 Task: Search one way flight ticket for 3 adults, 3 children in premium economy from Wichita Falls: Wichita Falls Municipal Airport/sheppard Air Force Base to Greenville: Pitt-greenville Airport on 5-2-2023. Number of bags: 1 carry on bag. Price is upto 42000. Outbound departure time preference is 5:00.
Action: Mouse moved to (321, 137)
Screenshot: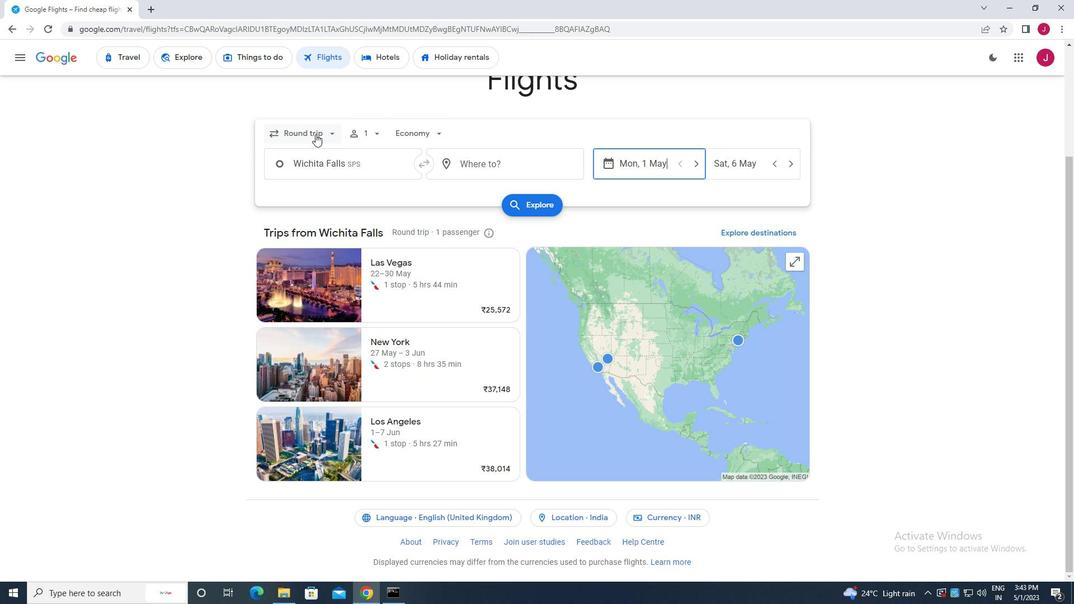 
Action: Mouse pressed left at (321, 137)
Screenshot: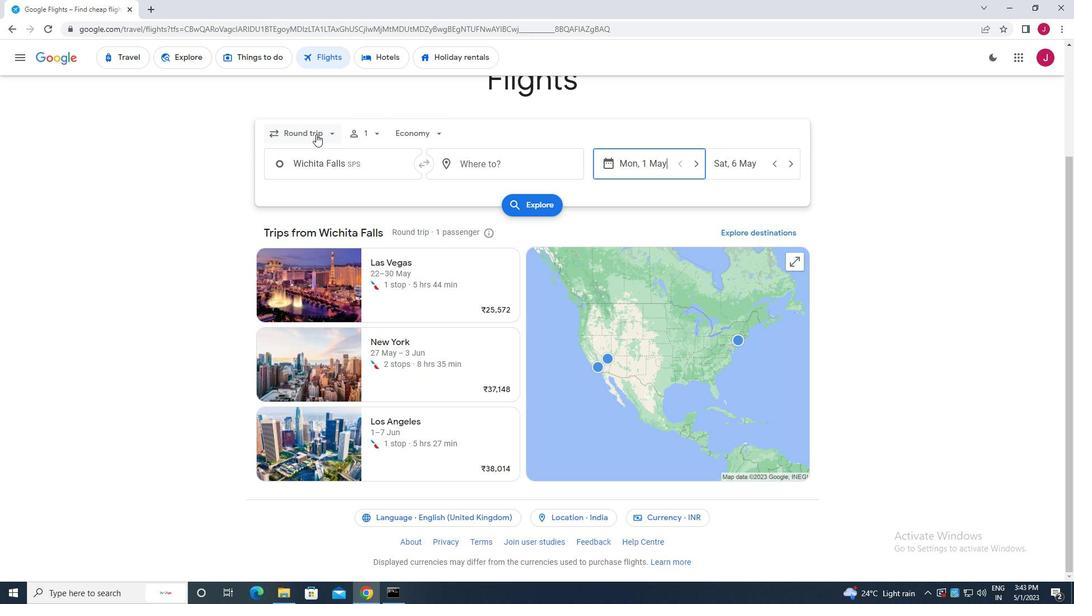 
Action: Mouse moved to (328, 131)
Screenshot: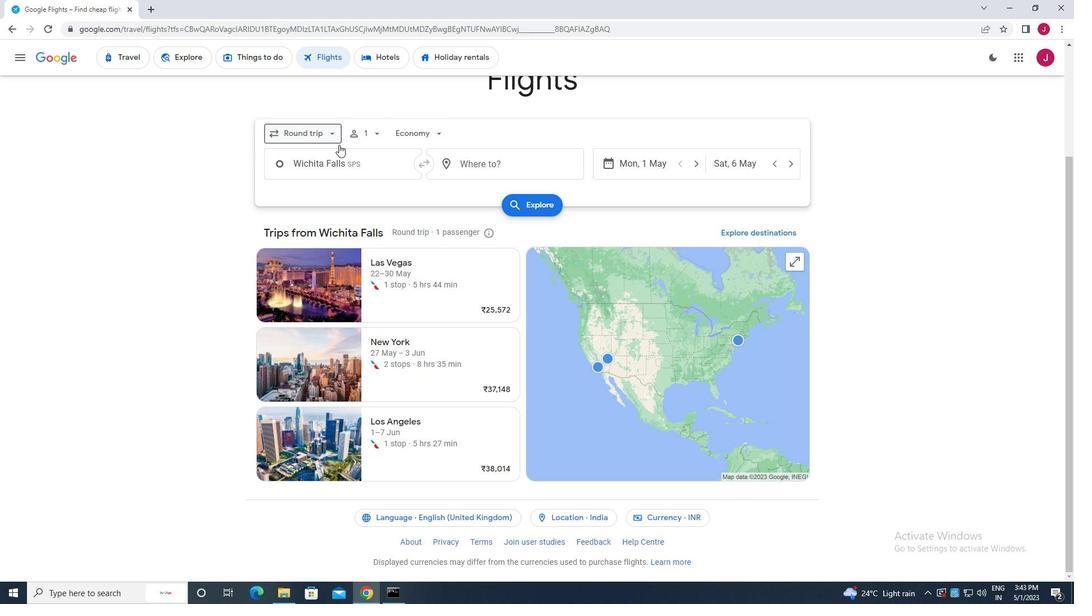 
Action: Mouse pressed left at (328, 131)
Screenshot: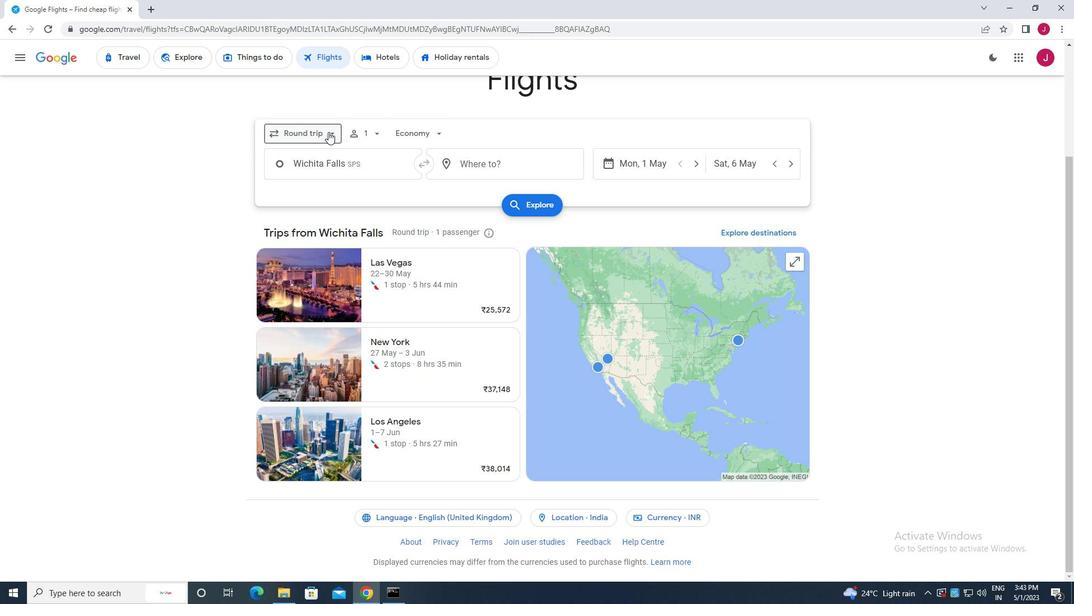 
Action: Mouse moved to (337, 138)
Screenshot: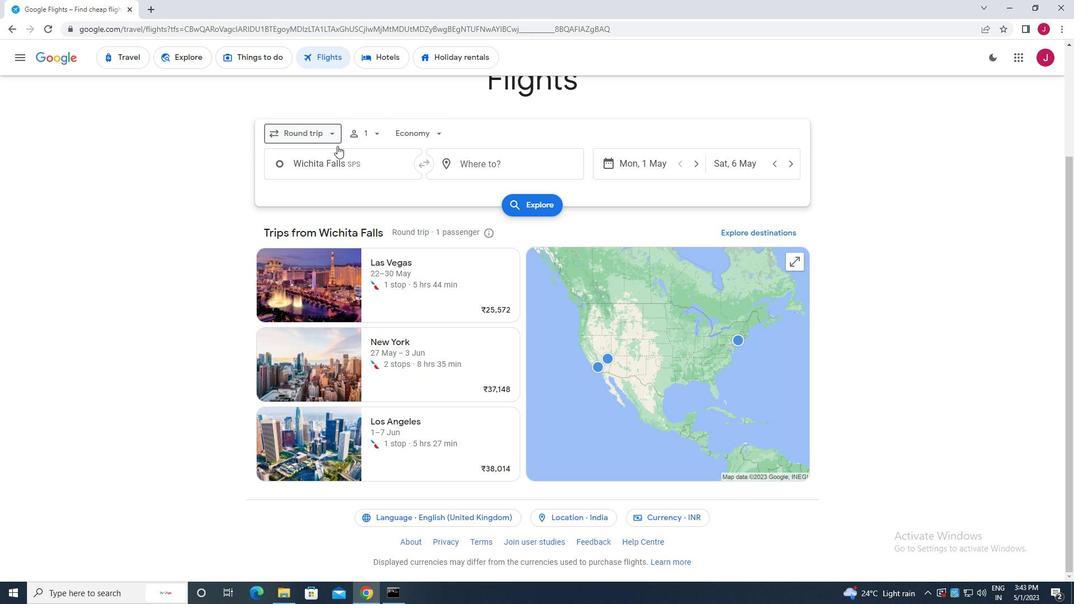 
Action: Mouse pressed left at (337, 138)
Screenshot: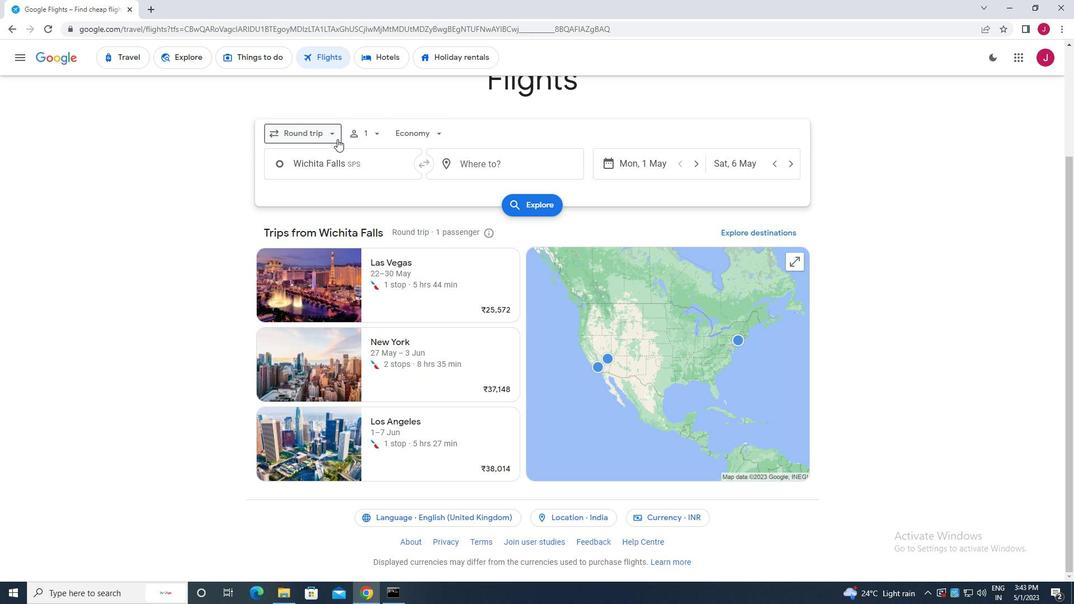 
Action: Mouse moved to (334, 131)
Screenshot: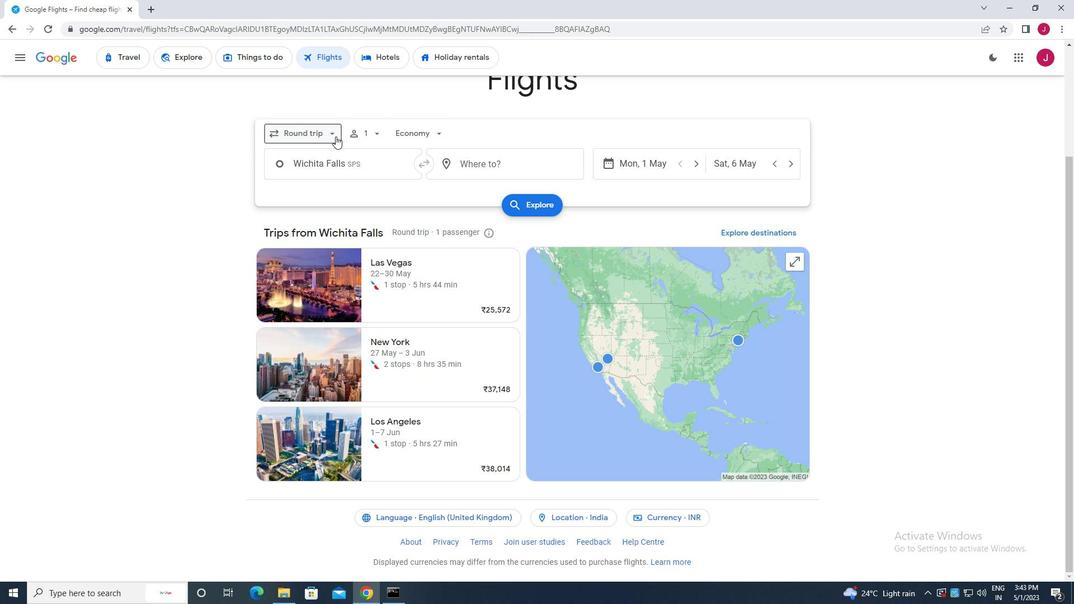 
Action: Mouse pressed left at (334, 131)
Screenshot: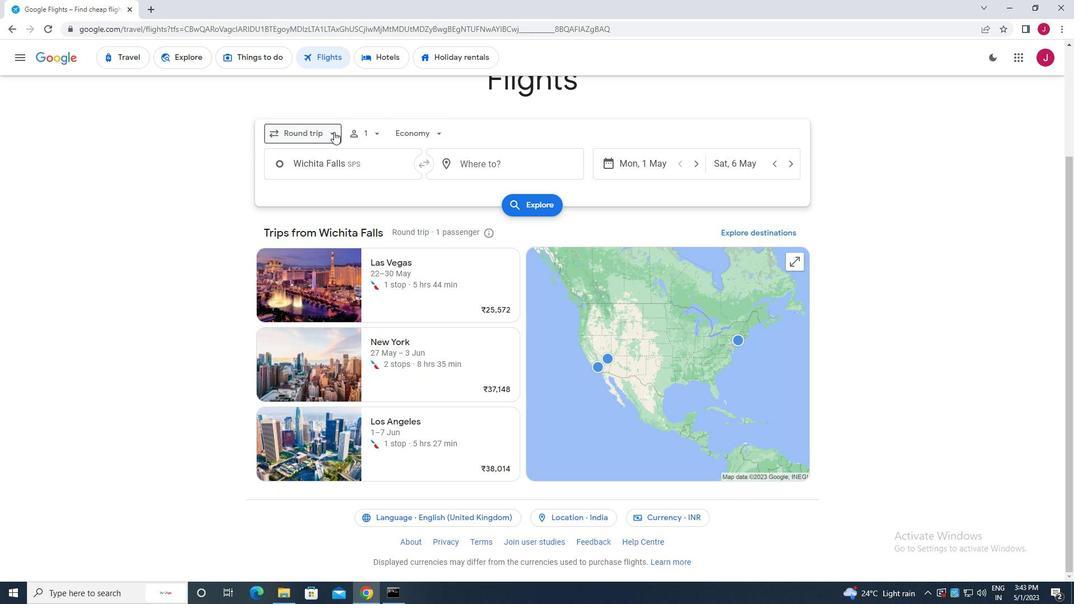 
Action: Mouse moved to (330, 132)
Screenshot: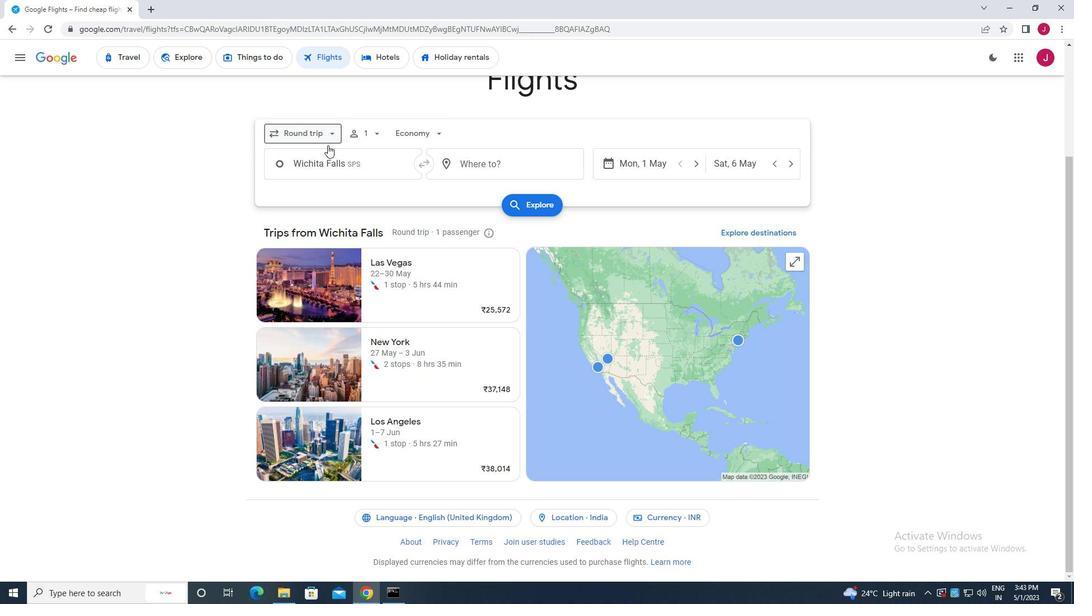 
Action: Mouse pressed left at (330, 132)
Screenshot: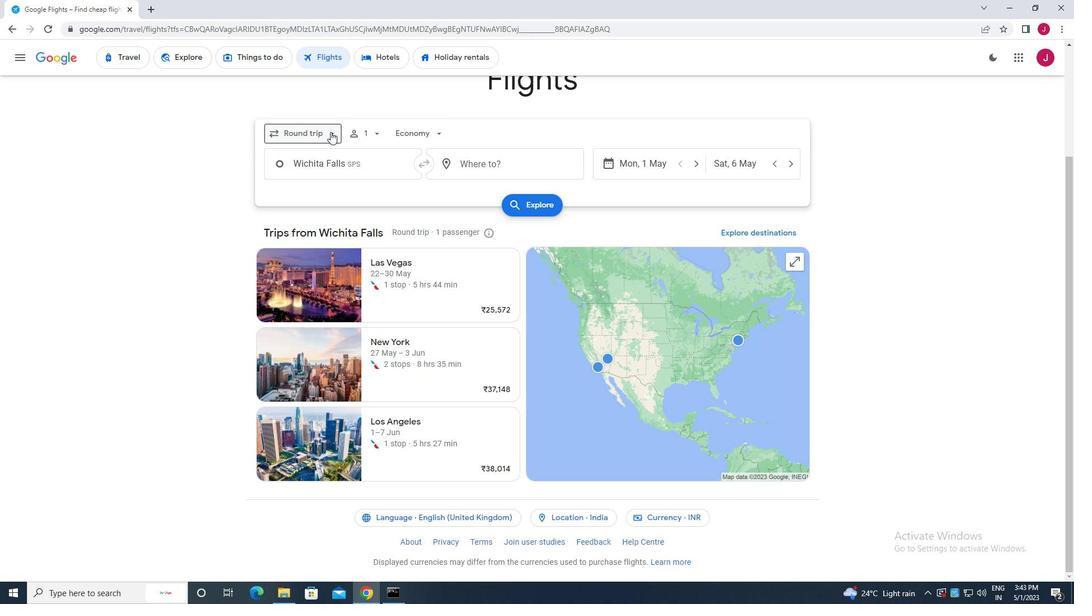 
Action: Mouse pressed left at (330, 132)
Screenshot: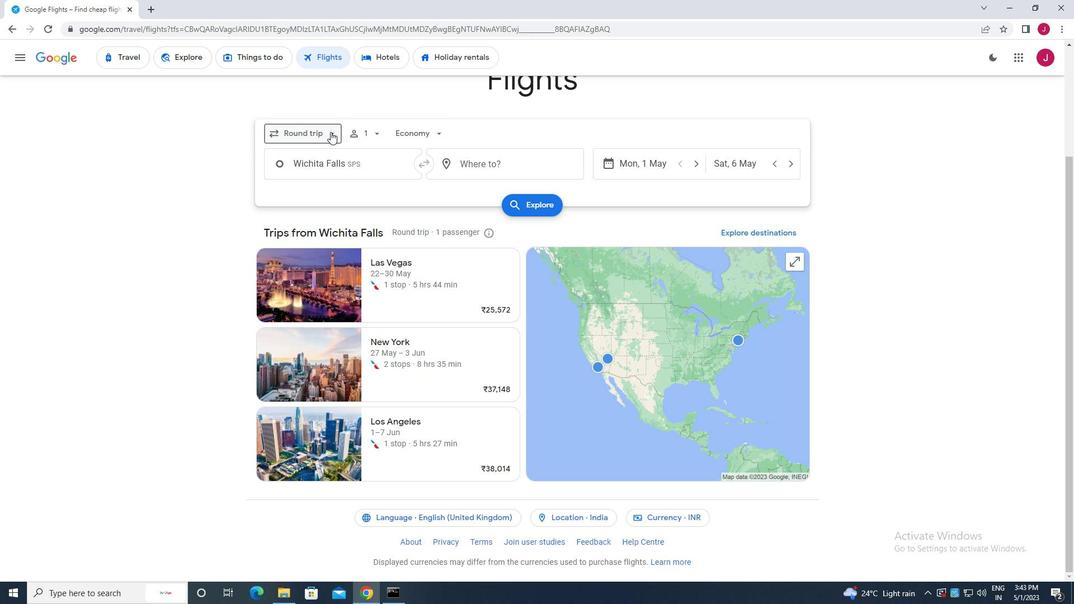 
Action: Mouse pressed left at (330, 132)
Screenshot: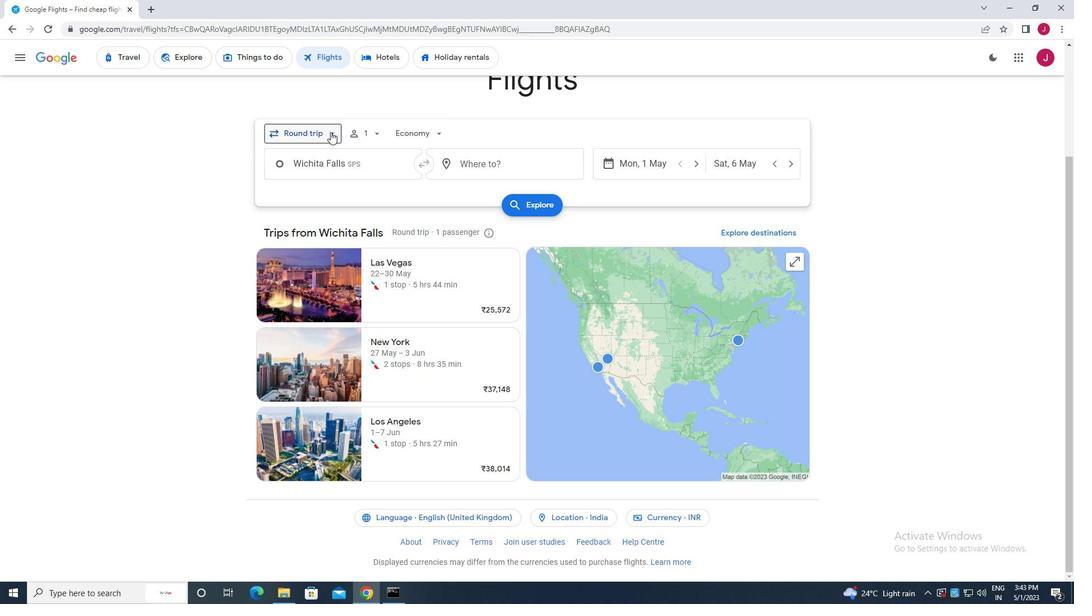 
Action: Mouse moved to (315, 181)
Screenshot: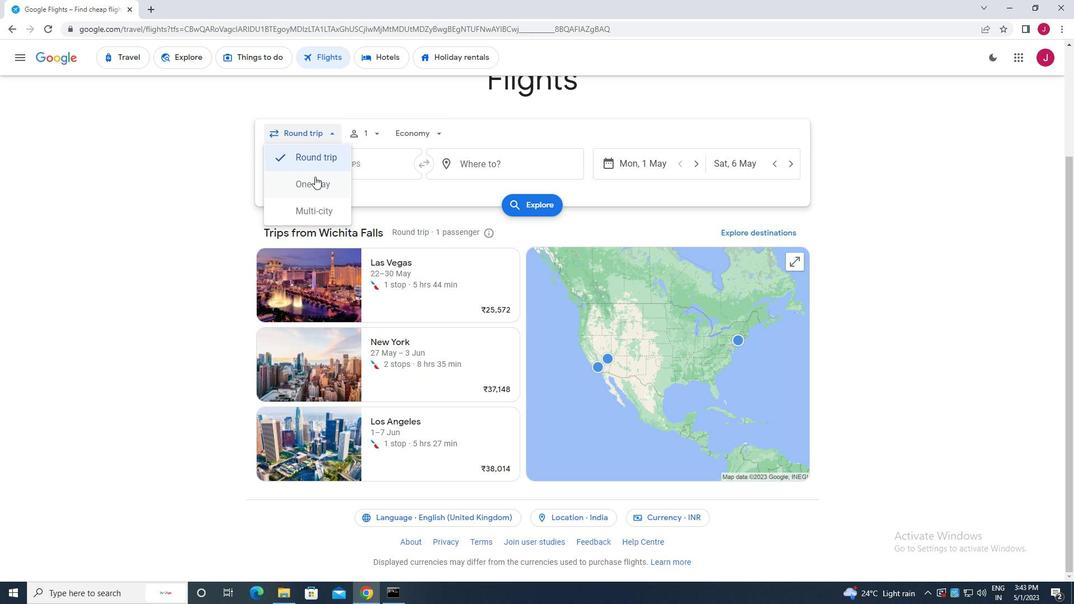 
Action: Mouse pressed left at (315, 181)
Screenshot: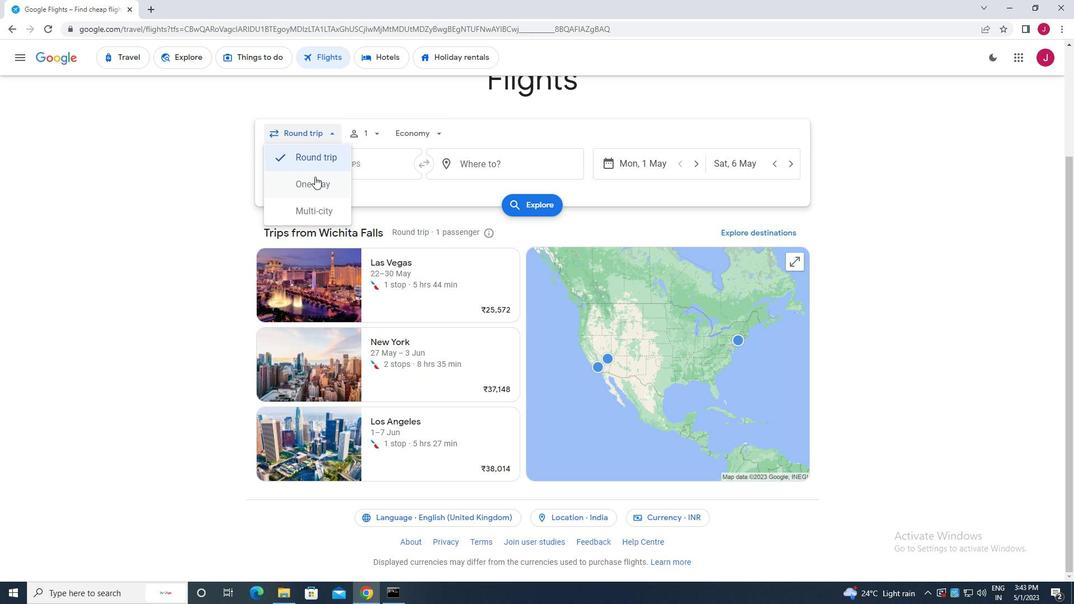 
Action: Mouse moved to (377, 134)
Screenshot: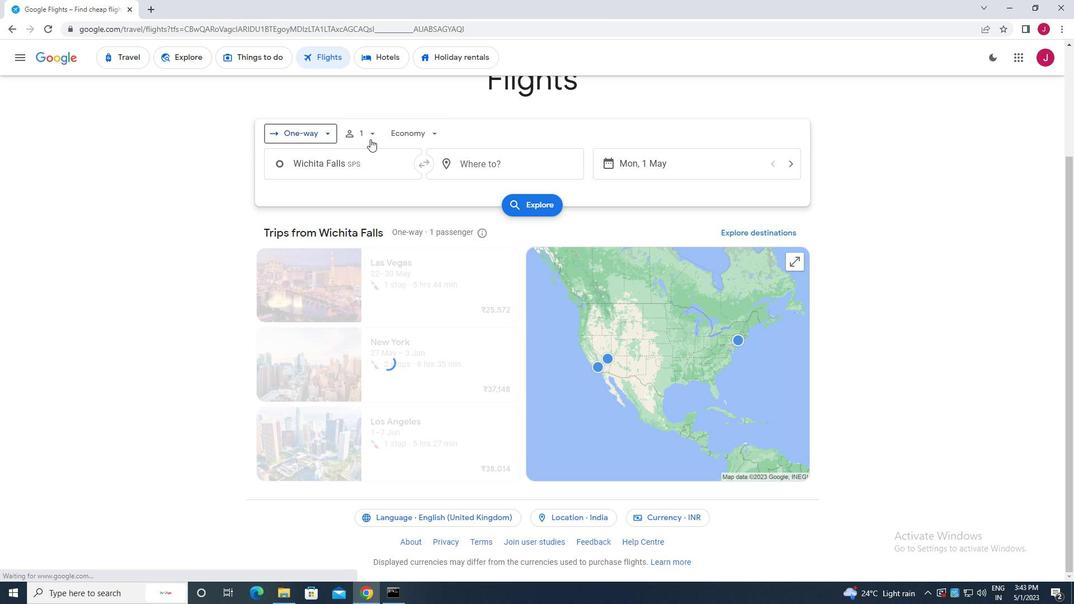 
Action: Mouse pressed left at (377, 134)
Screenshot: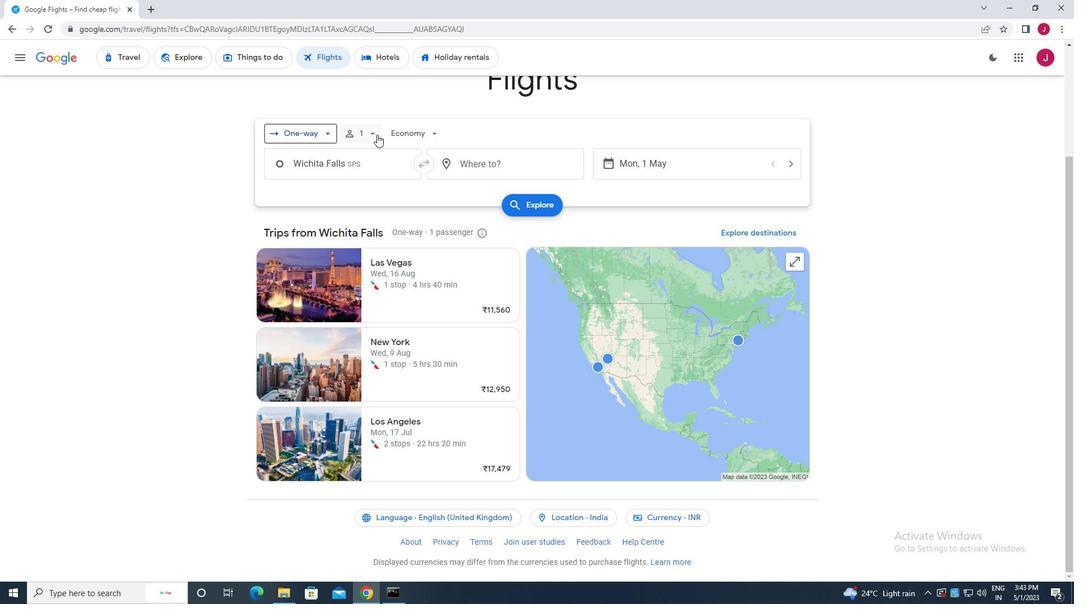 
Action: Mouse moved to (456, 163)
Screenshot: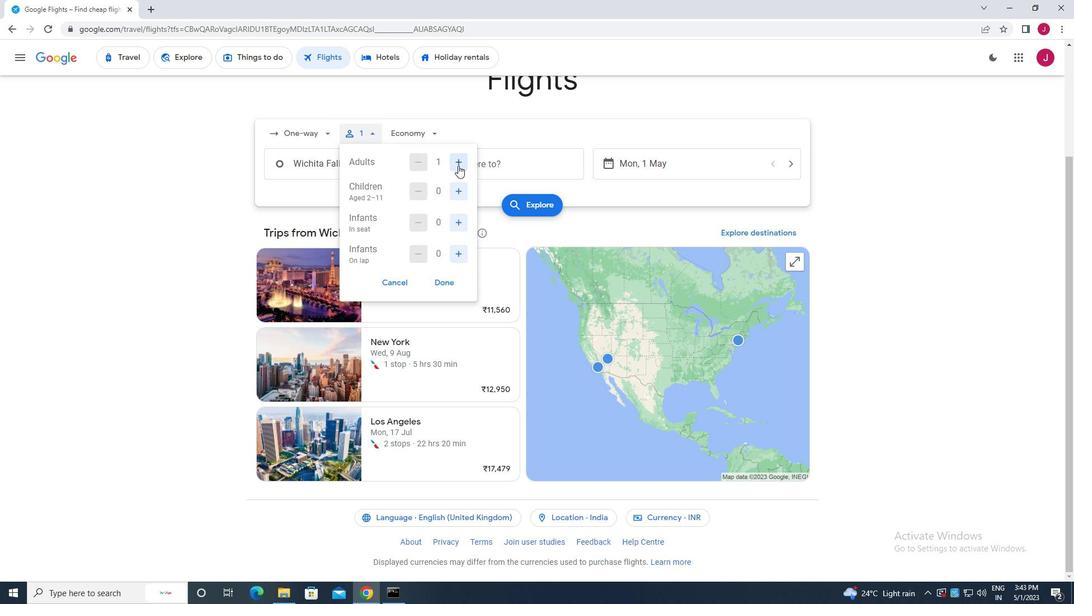 
Action: Mouse pressed left at (456, 163)
Screenshot: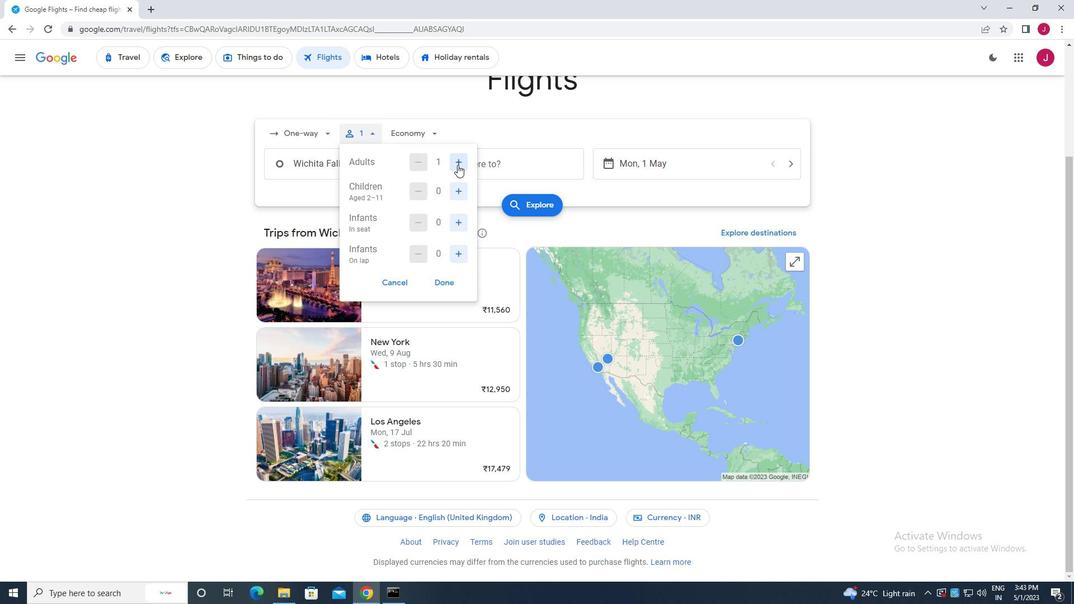 
Action: Mouse pressed left at (456, 163)
Screenshot: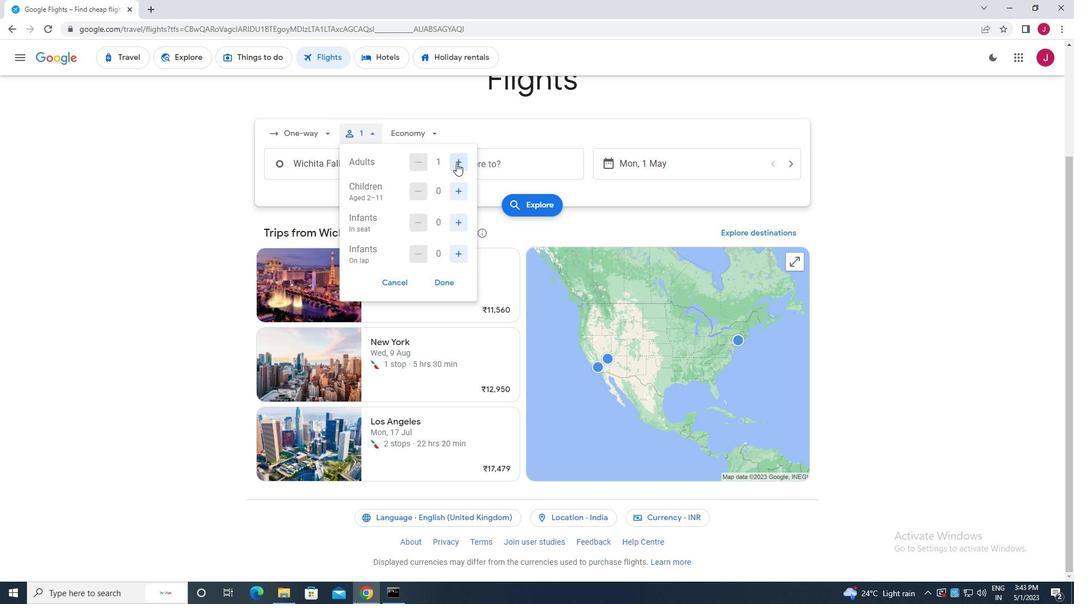 
Action: Mouse moved to (456, 191)
Screenshot: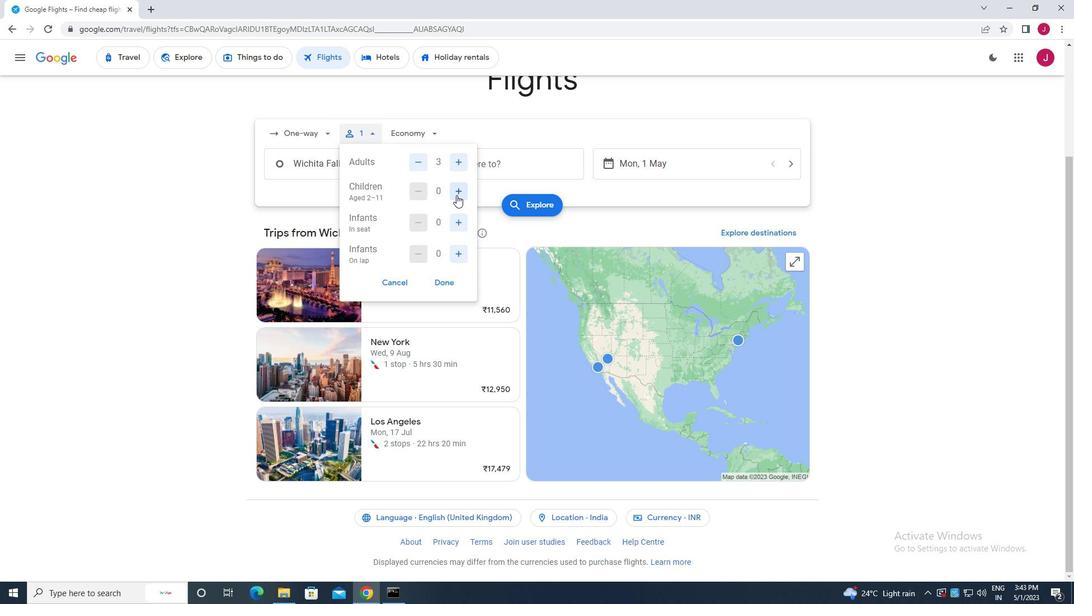
Action: Mouse pressed left at (456, 191)
Screenshot: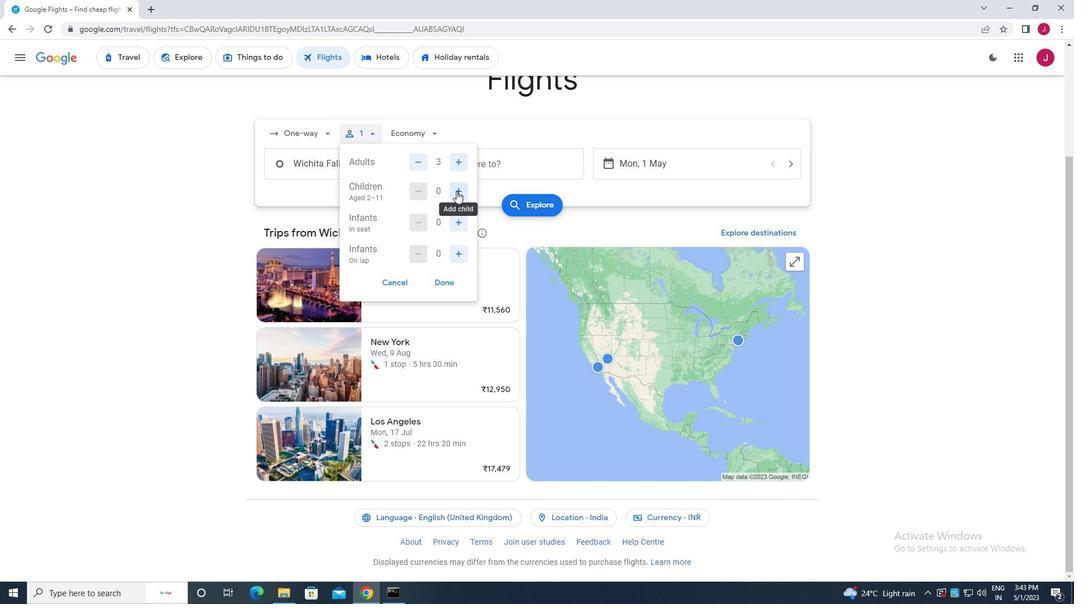 
Action: Mouse pressed left at (456, 191)
Screenshot: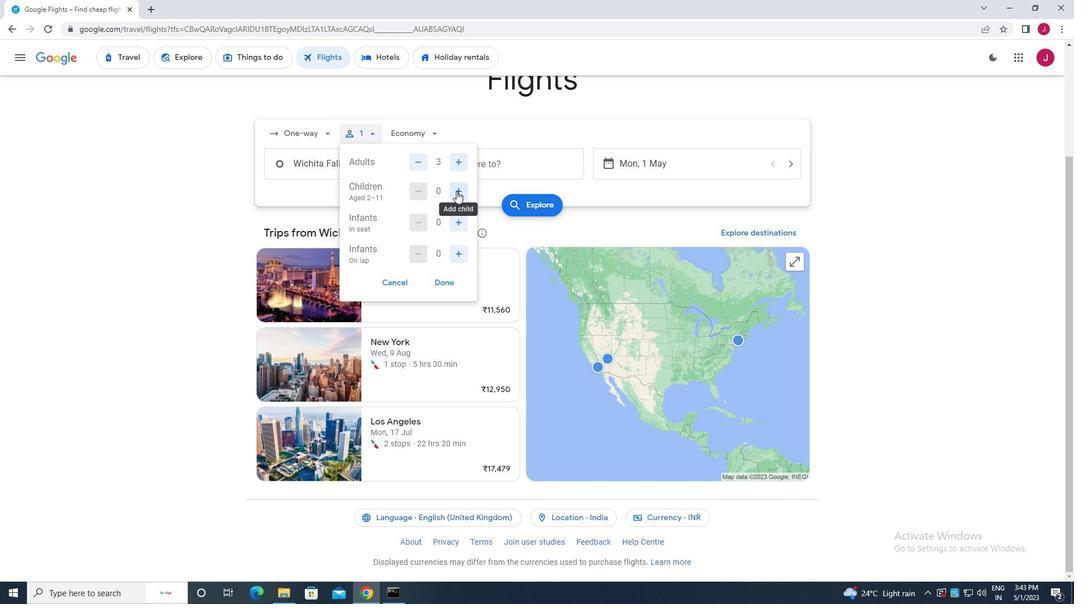 
Action: Mouse pressed left at (456, 191)
Screenshot: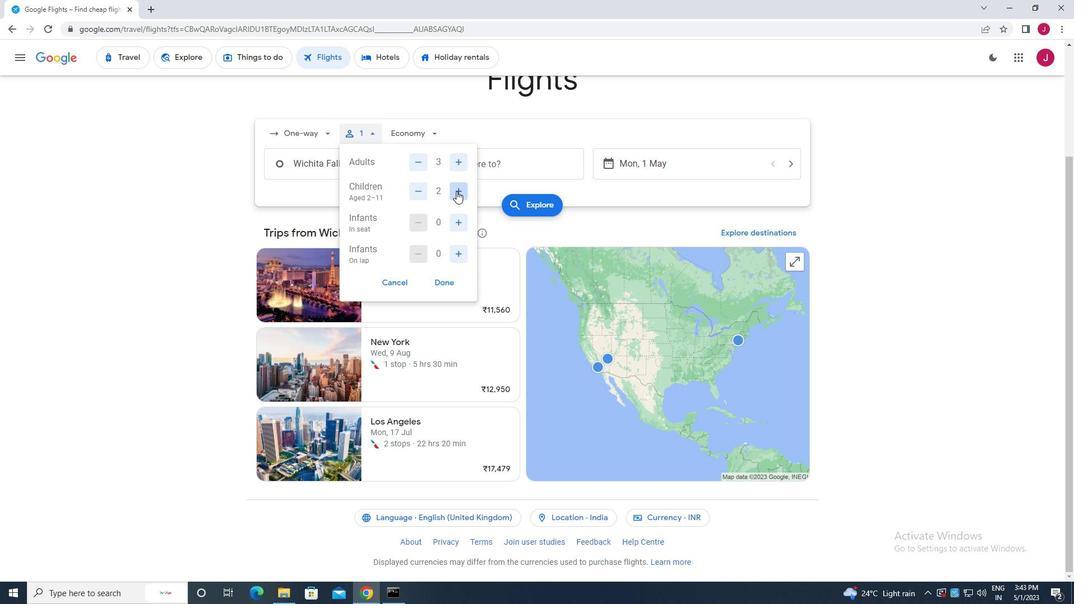 
Action: Mouse moved to (444, 282)
Screenshot: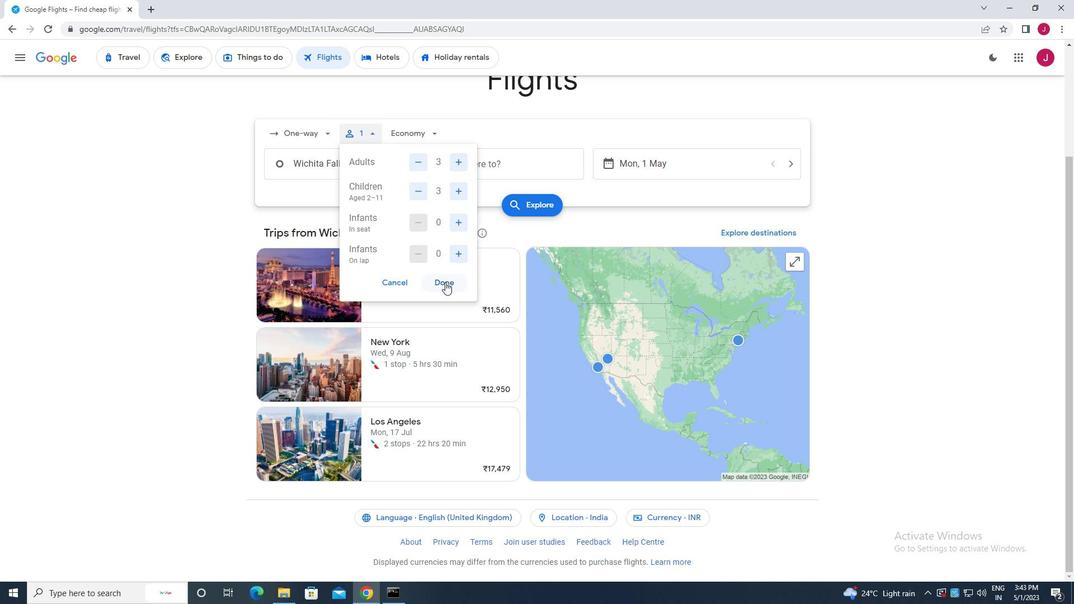 
Action: Mouse pressed left at (444, 282)
Screenshot: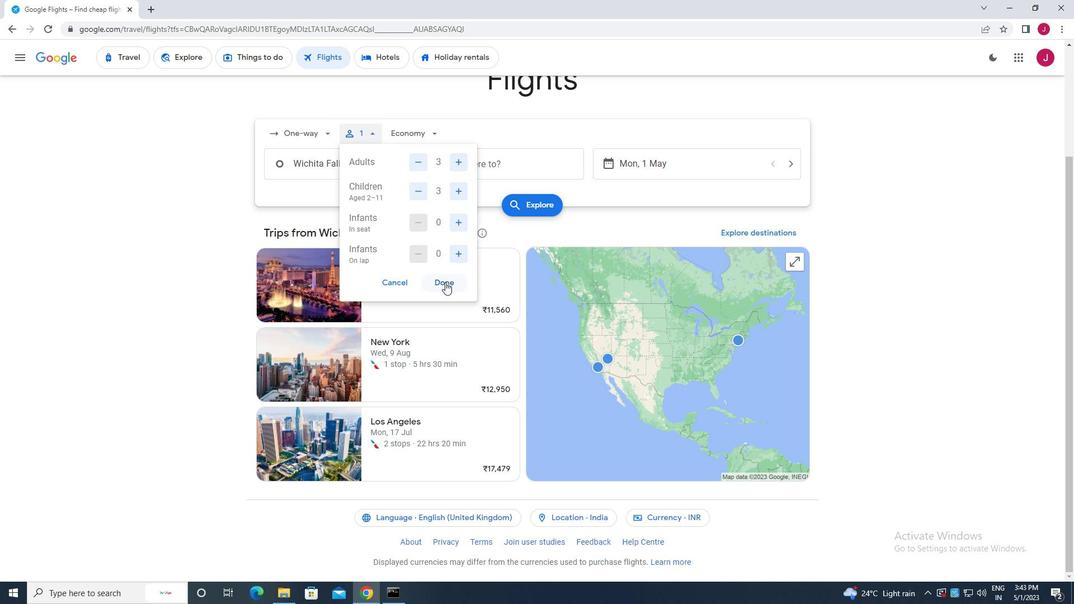 
Action: Mouse moved to (420, 132)
Screenshot: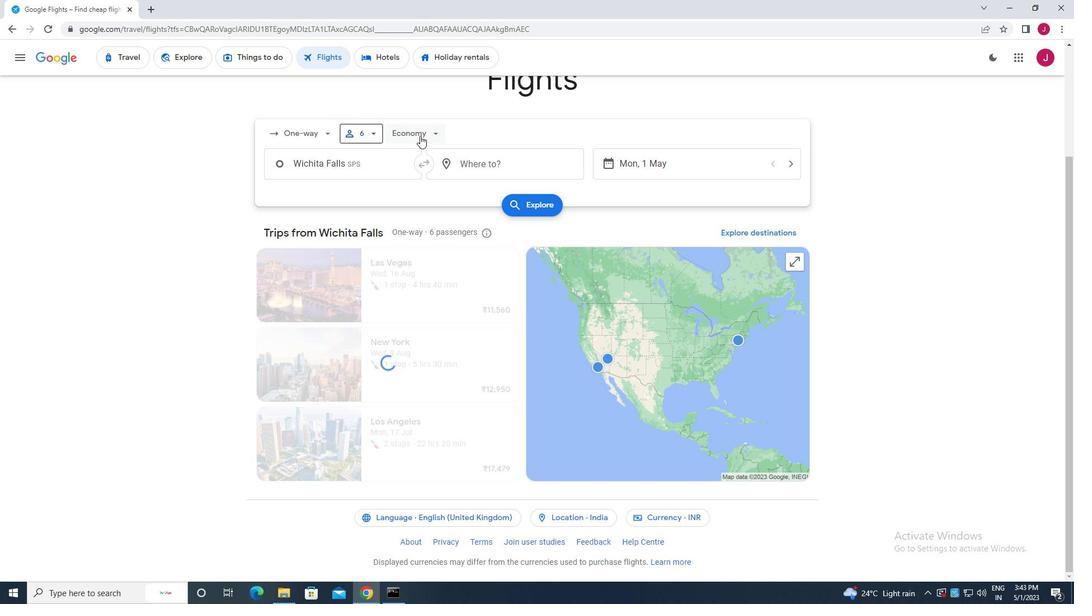 
Action: Mouse pressed left at (420, 132)
Screenshot: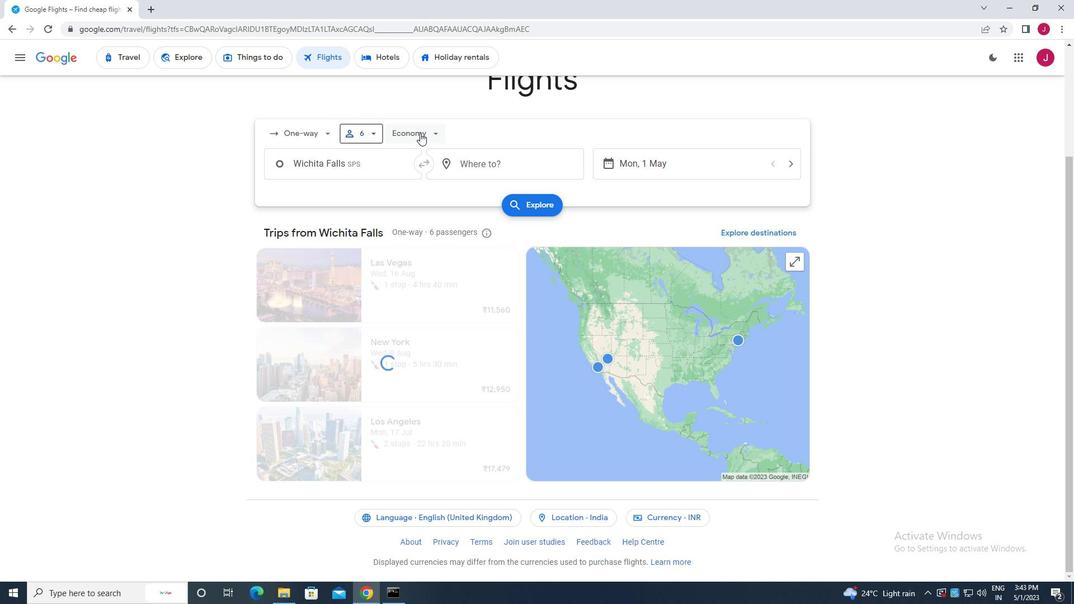 
Action: Mouse moved to (423, 183)
Screenshot: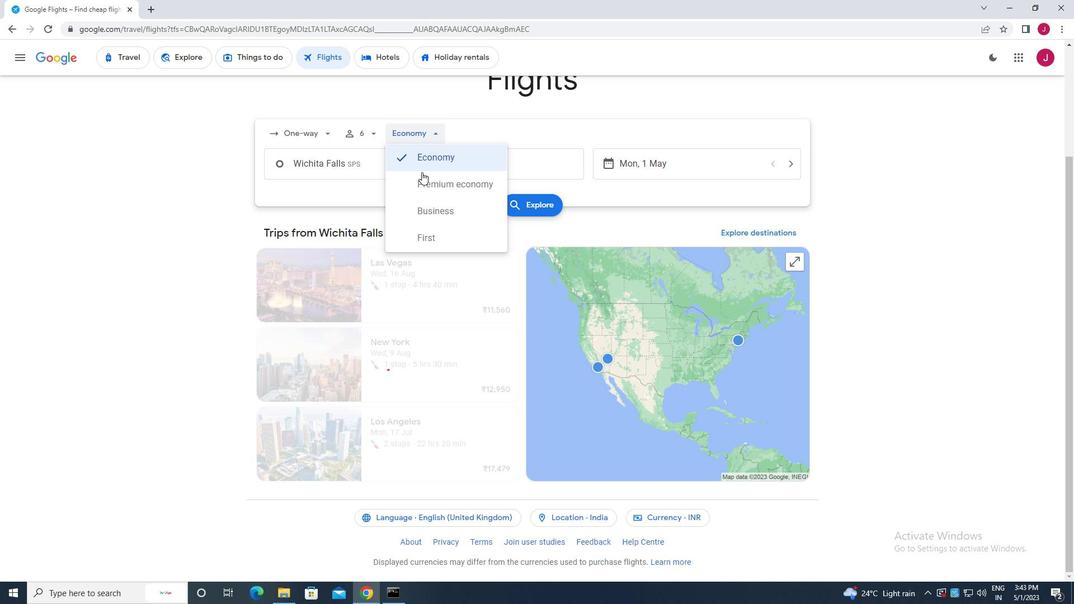 
Action: Mouse pressed left at (423, 183)
Screenshot: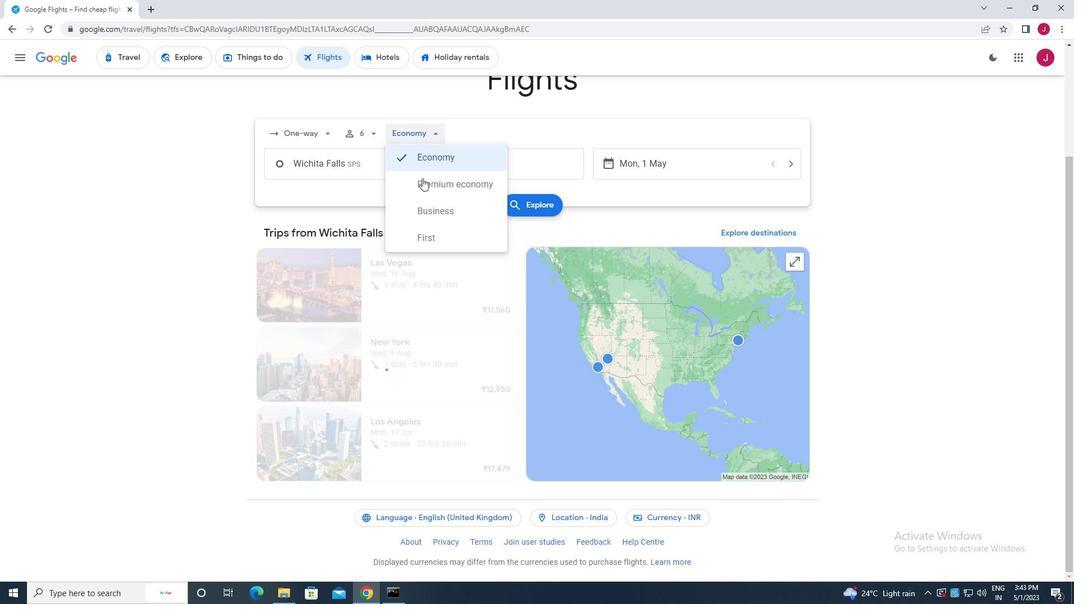 
Action: Mouse moved to (393, 168)
Screenshot: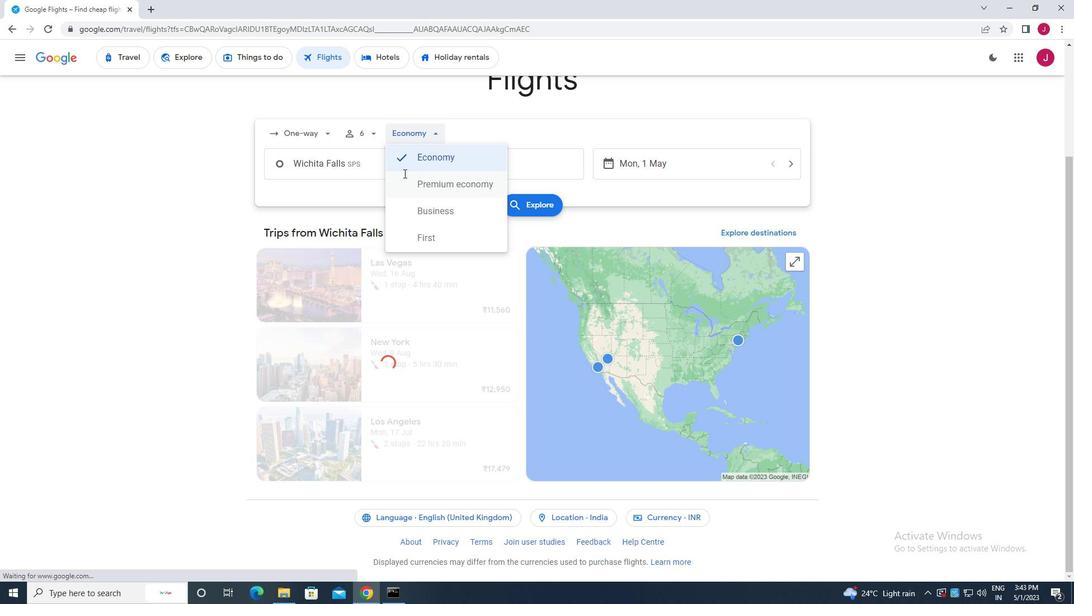 
Action: Mouse pressed left at (393, 168)
Screenshot: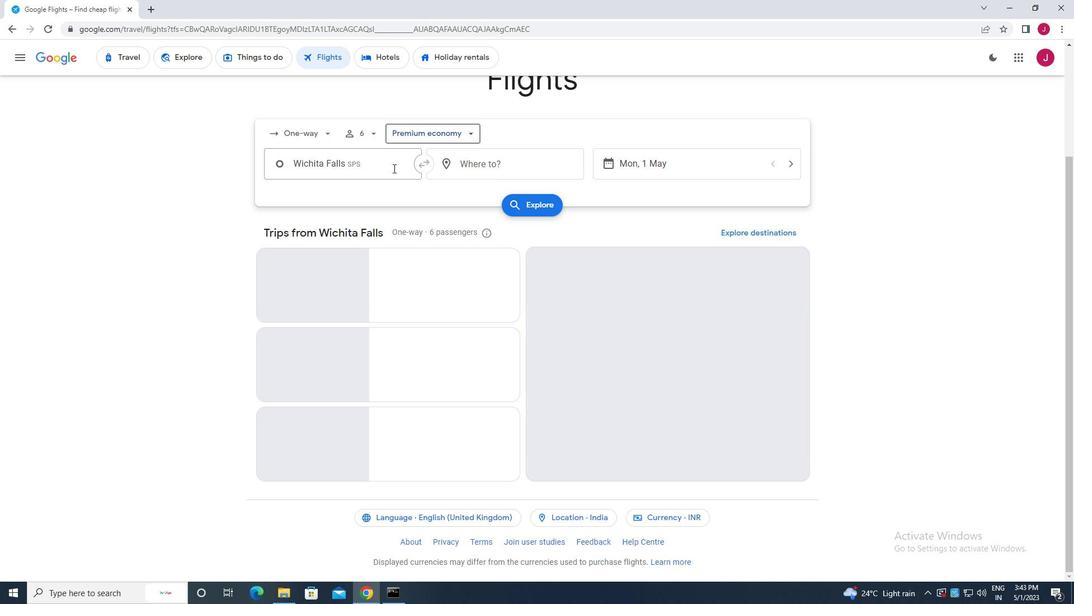 
Action: Key pressed wichita<Key.space>f
Screenshot: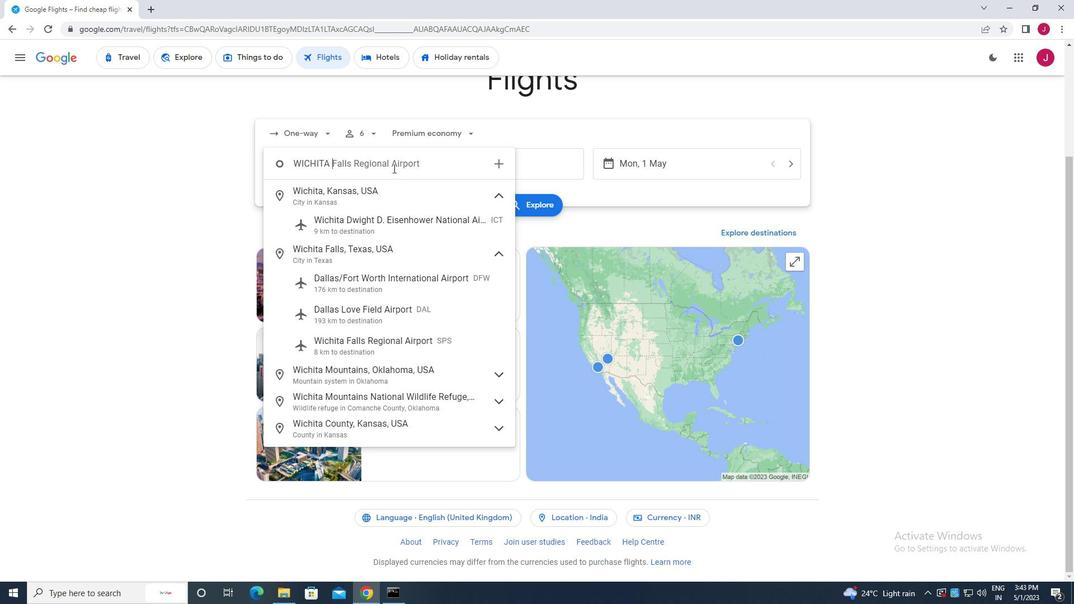 
Action: Mouse moved to (383, 341)
Screenshot: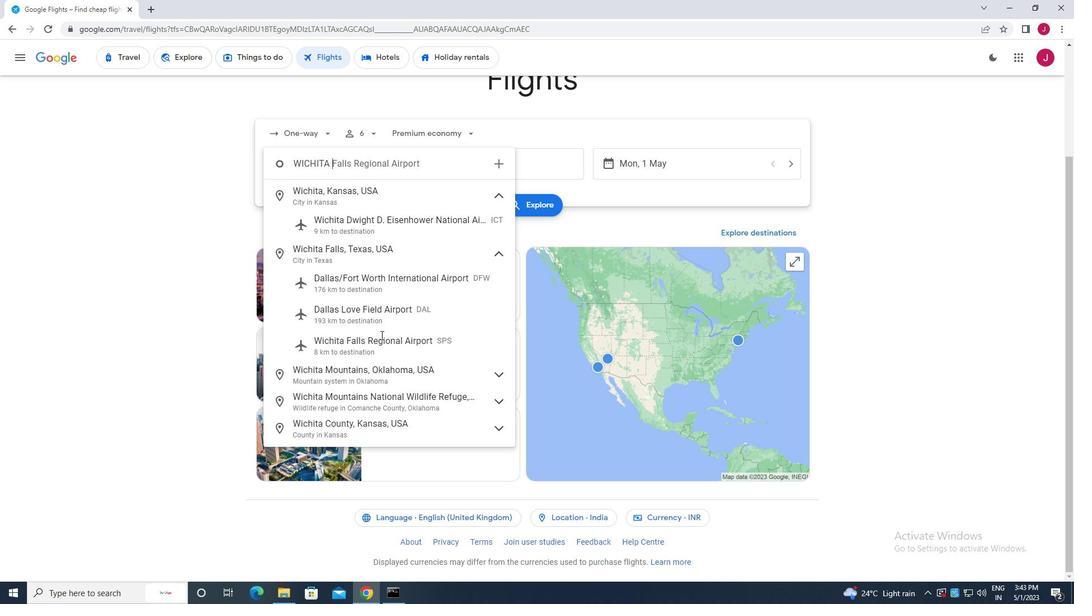 
Action: Mouse pressed left at (383, 341)
Screenshot: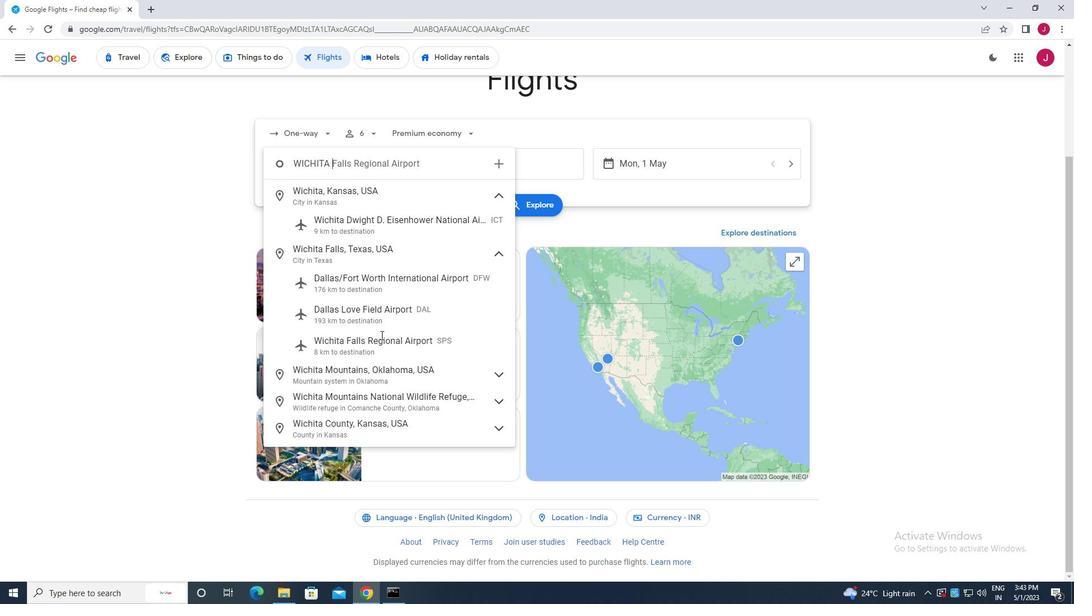 
Action: Mouse moved to (504, 130)
Screenshot: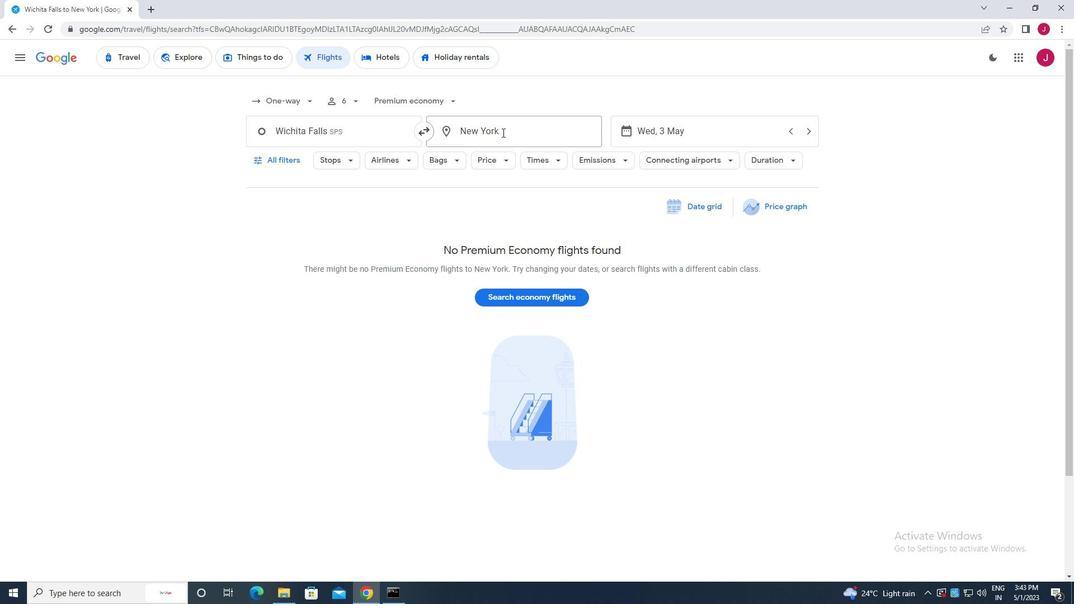 
Action: Mouse pressed left at (504, 130)
Screenshot: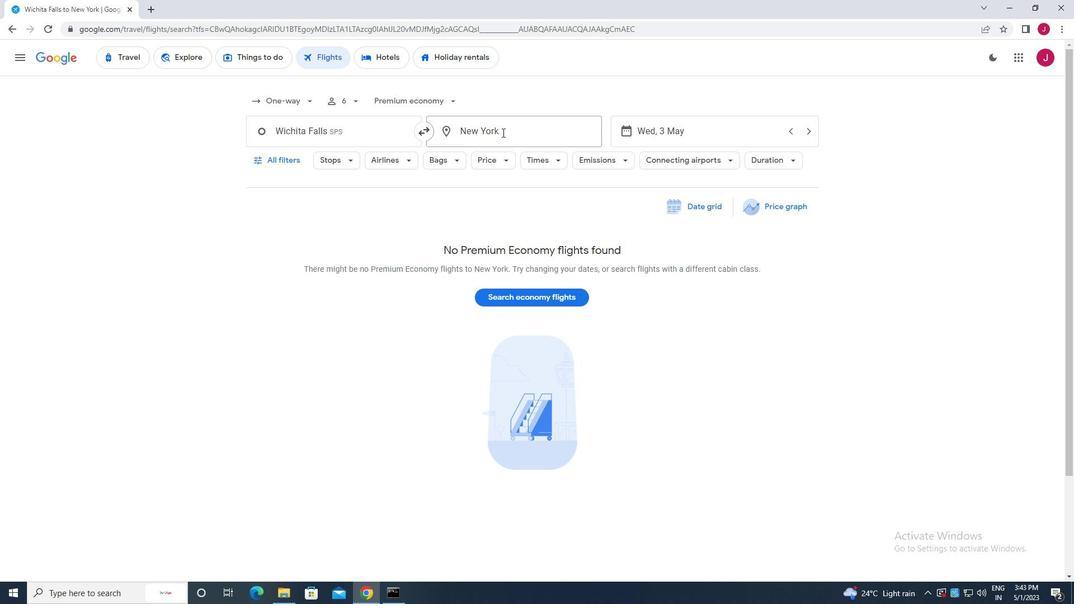 
Action: Key pressed greenville<Key.space>p
Screenshot: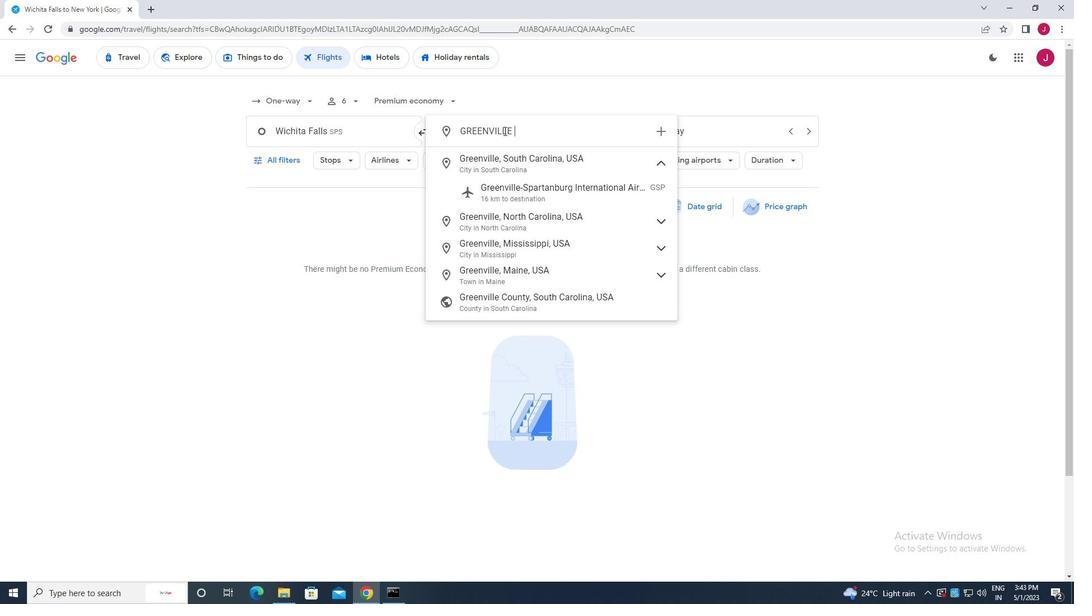 
Action: Mouse moved to (524, 160)
Screenshot: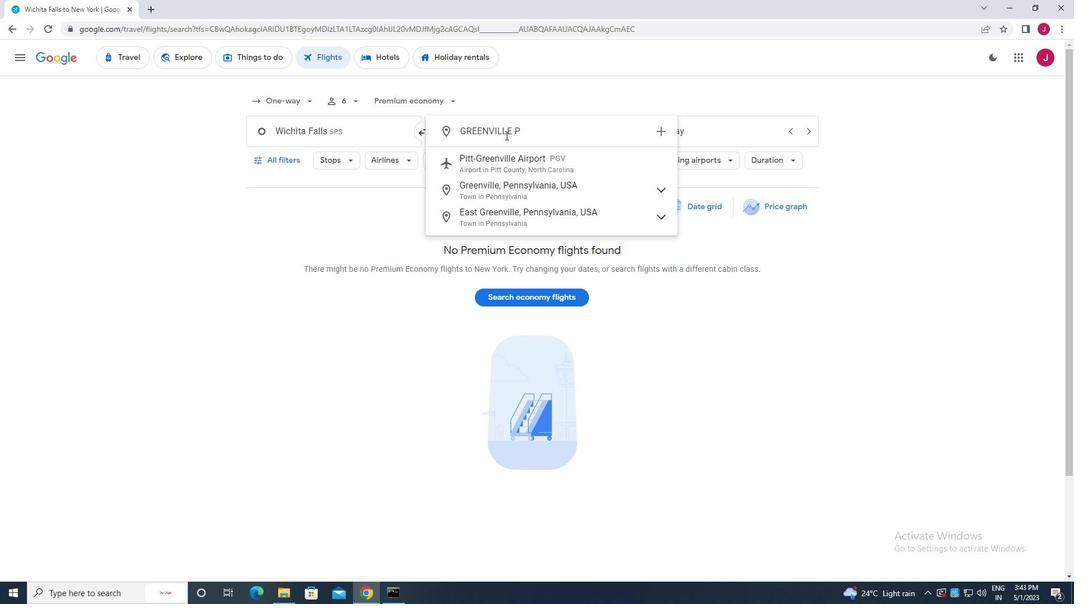 
Action: Mouse pressed left at (524, 160)
Screenshot: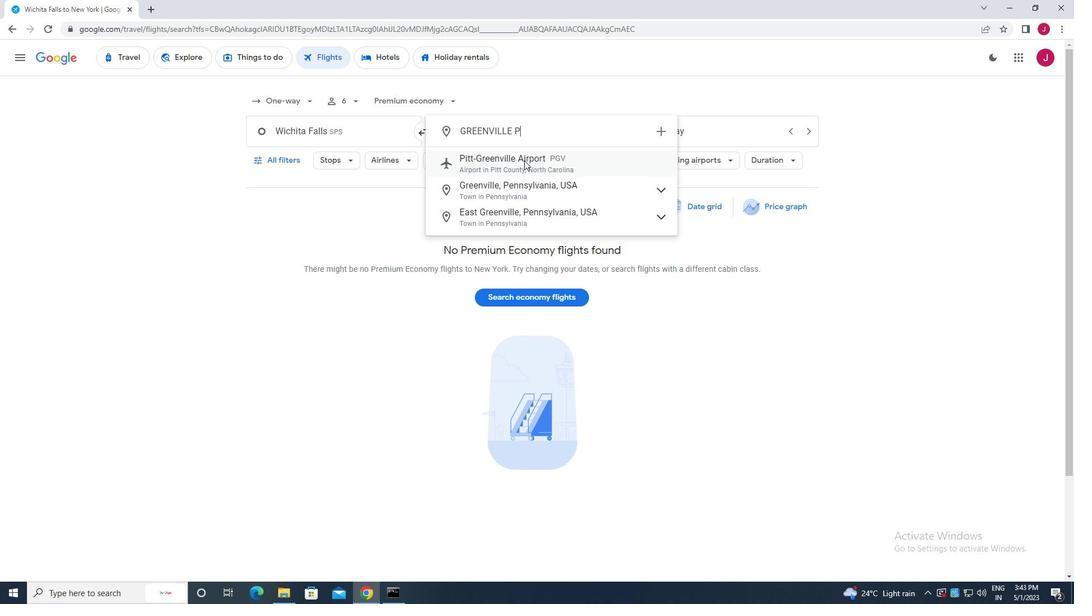 
Action: Mouse moved to (667, 134)
Screenshot: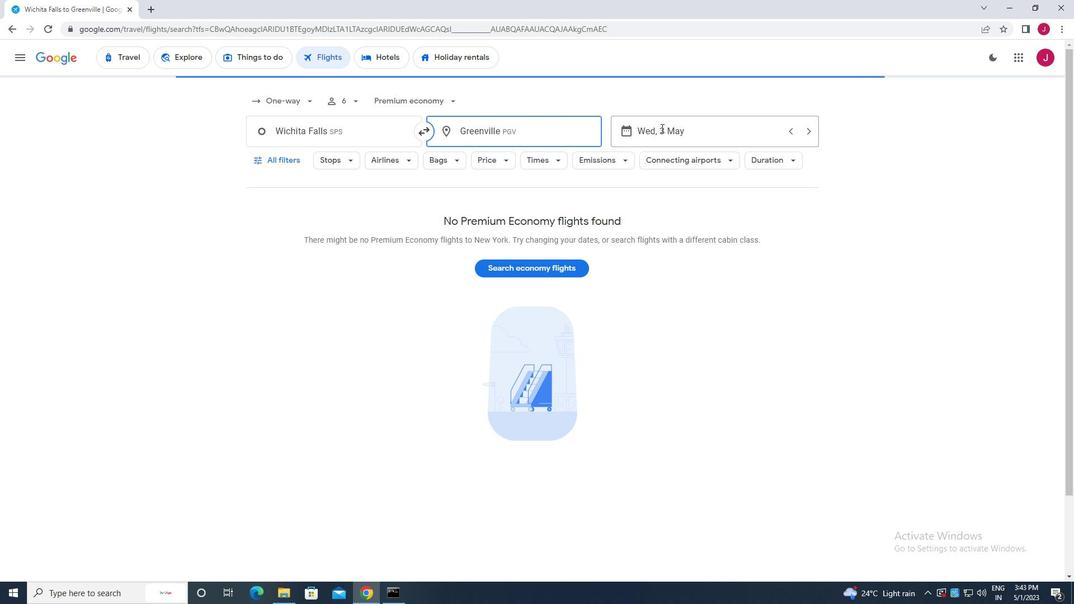 
Action: Mouse pressed left at (667, 134)
Screenshot: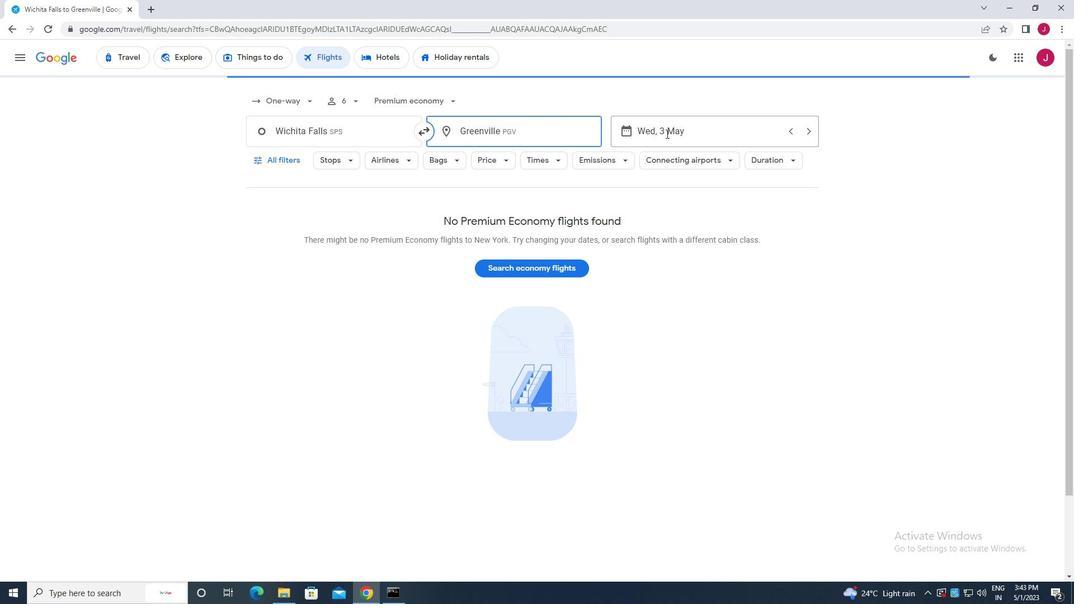
Action: Mouse moved to (475, 218)
Screenshot: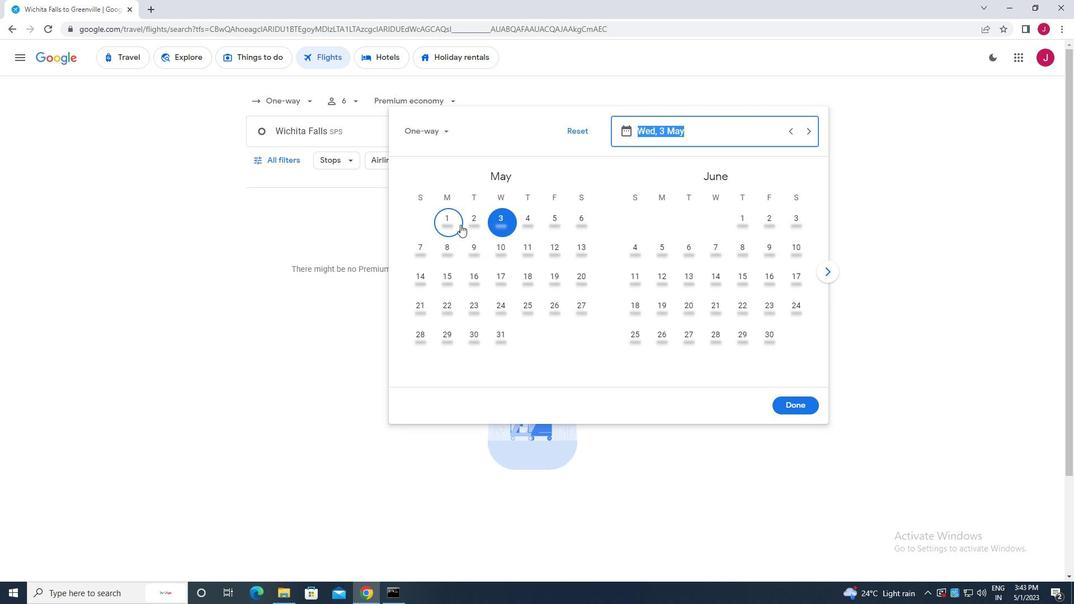 
Action: Mouse pressed left at (475, 218)
Screenshot: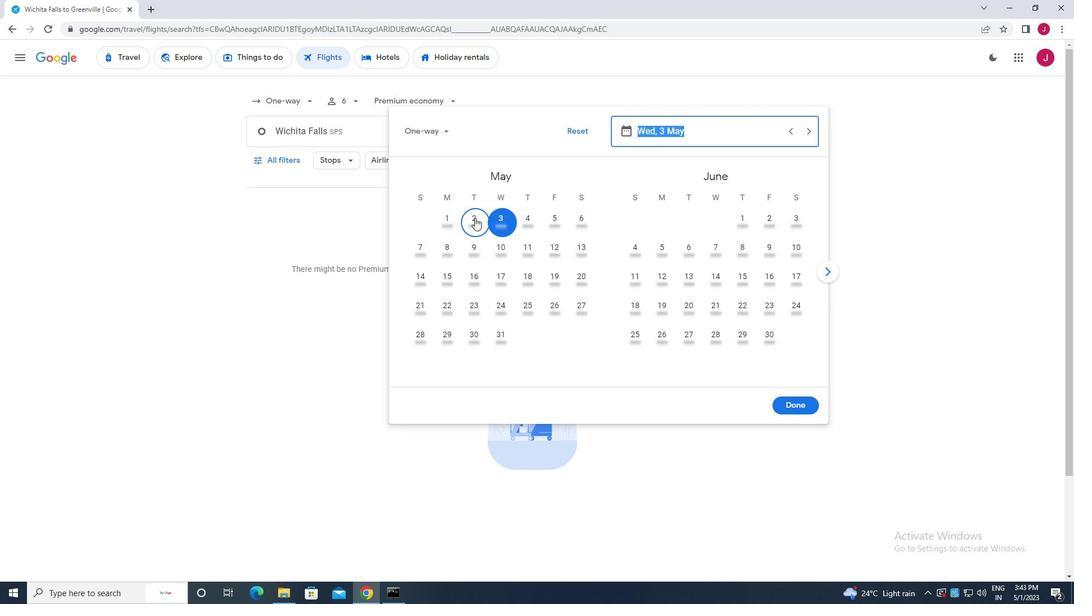
Action: Mouse moved to (796, 402)
Screenshot: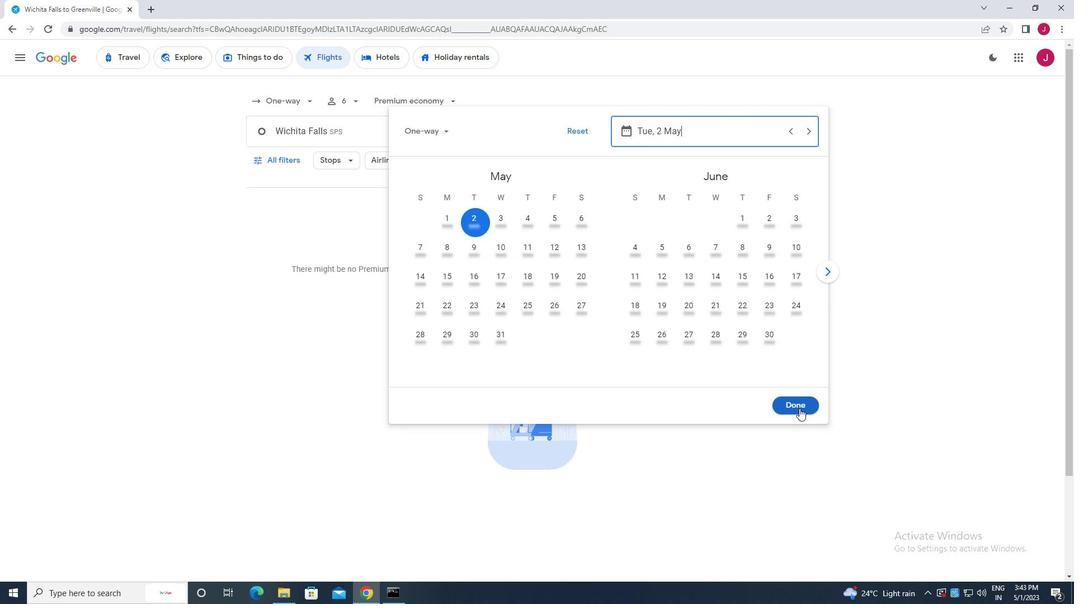 
Action: Mouse pressed left at (796, 402)
Screenshot: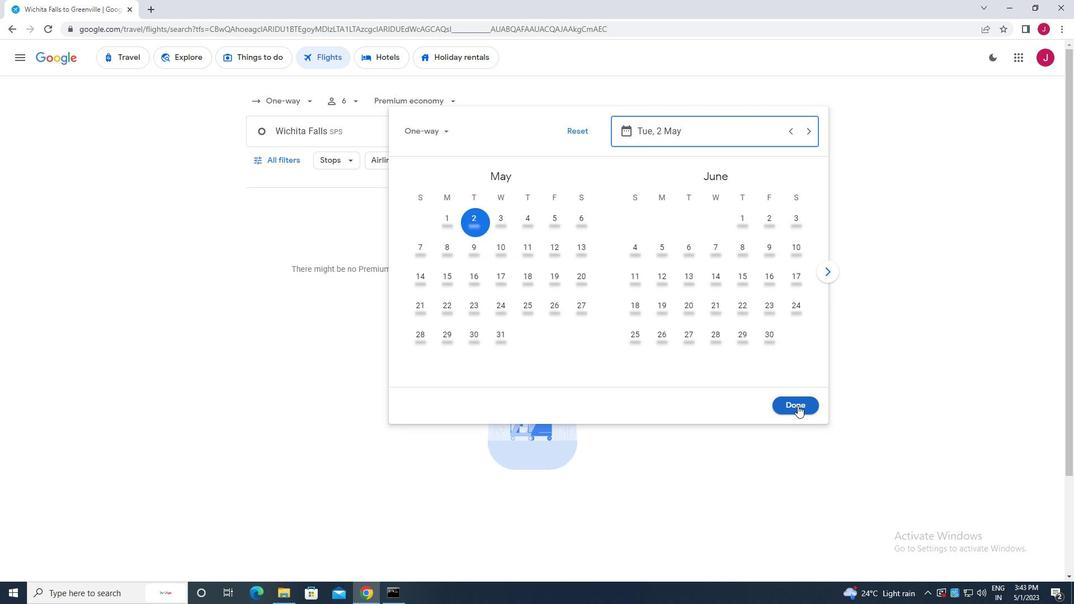 
Action: Mouse moved to (278, 158)
Screenshot: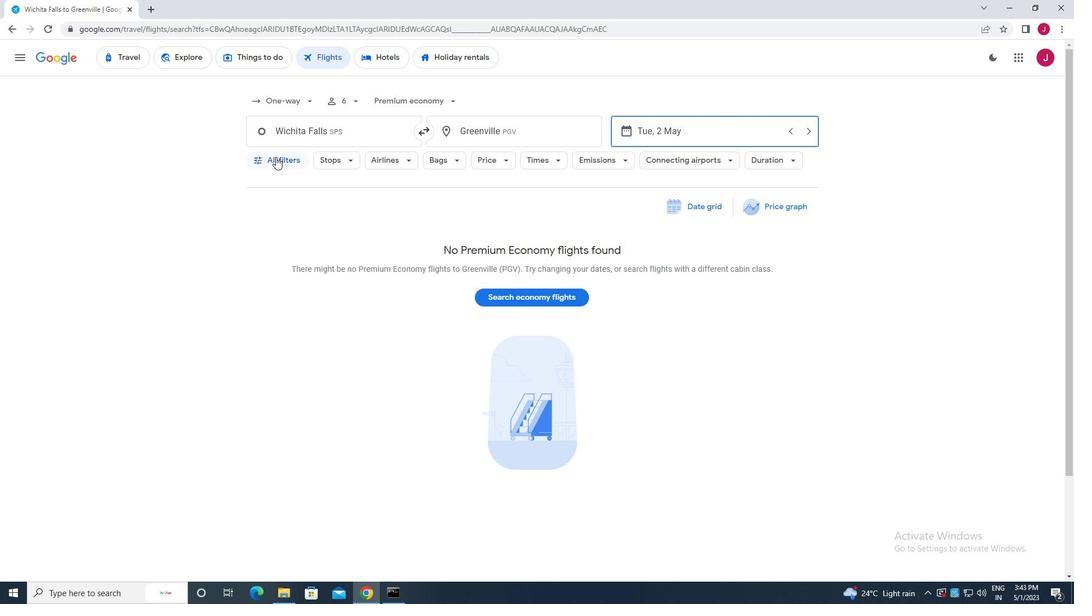
Action: Mouse pressed left at (278, 158)
Screenshot: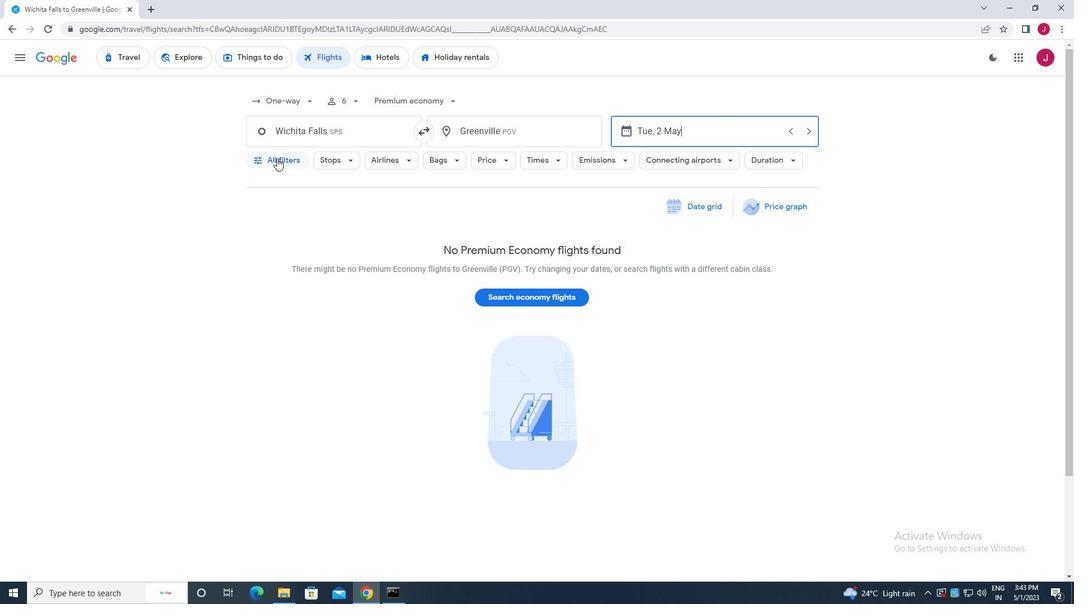 
Action: Mouse moved to (334, 281)
Screenshot: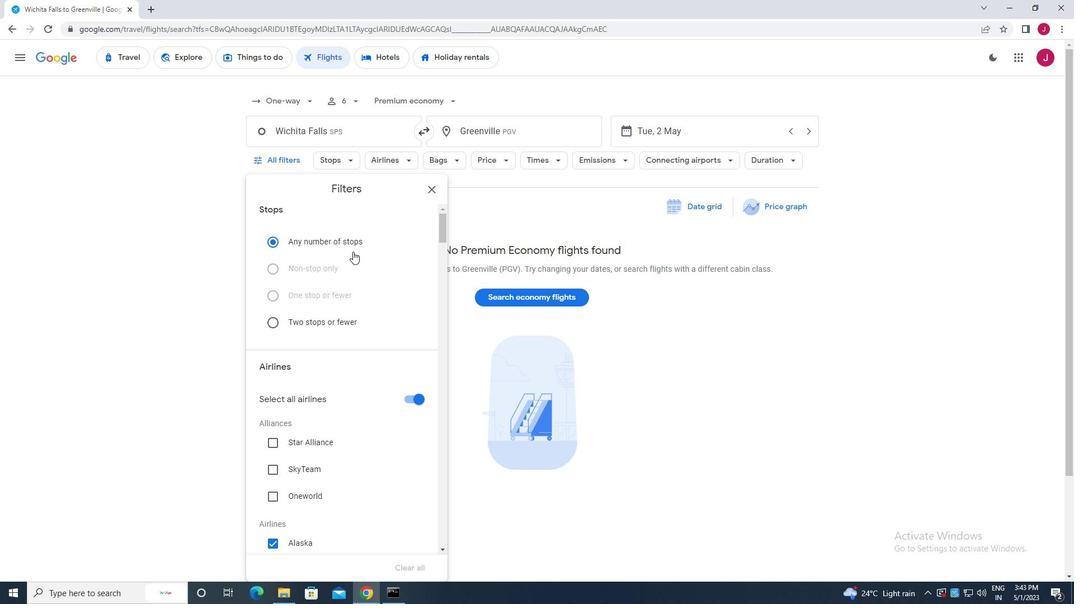 
Action: Mouse scrolled (334, 280) with delta (0, 0)
Screenshot: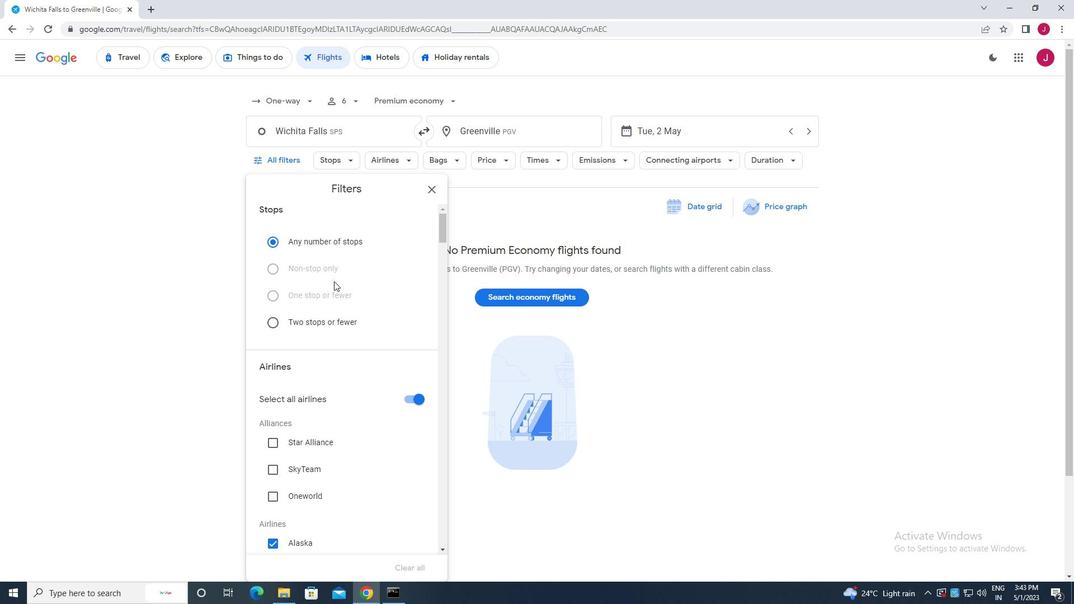 
Action: Mouse scrolled (334, 280) with delta (0, 0)
Screenshot: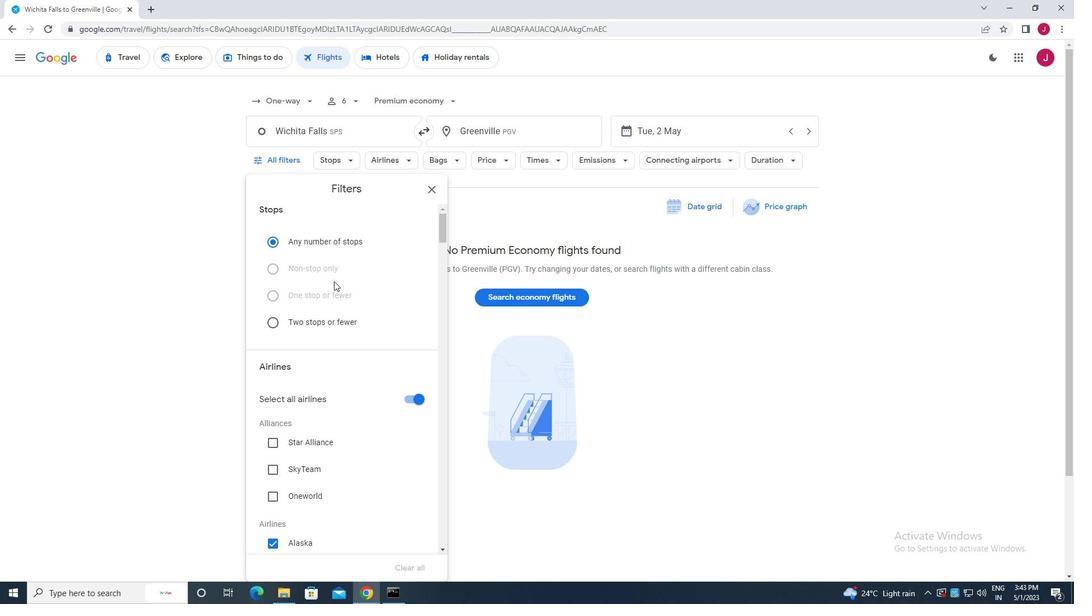 
Action: Mouse moved to (408, 287)
Screenshot: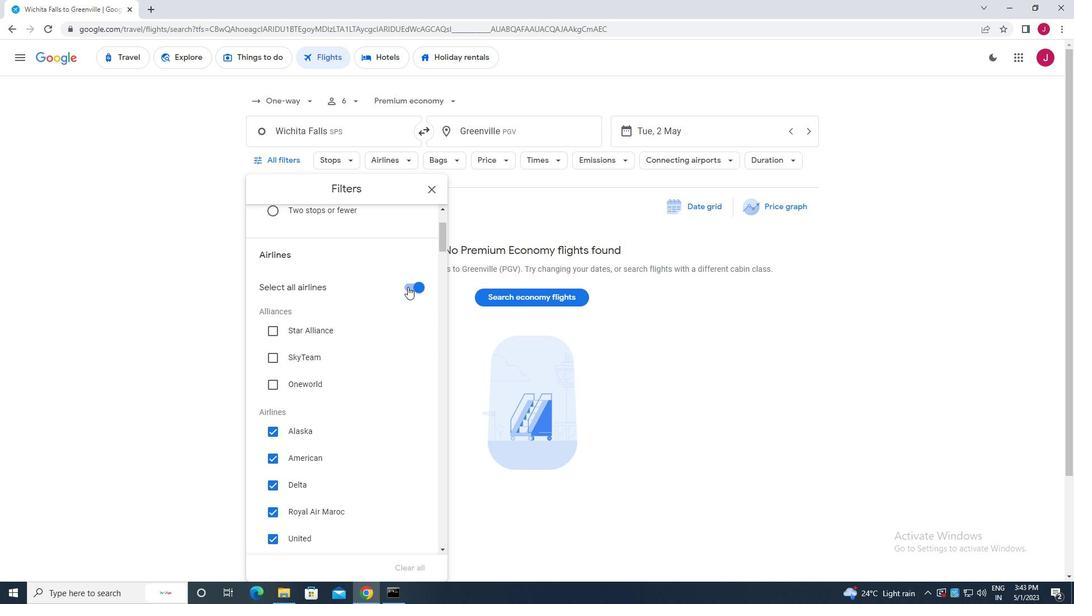 
Action: Mouse pressed left at (408, 287)
Screenshot: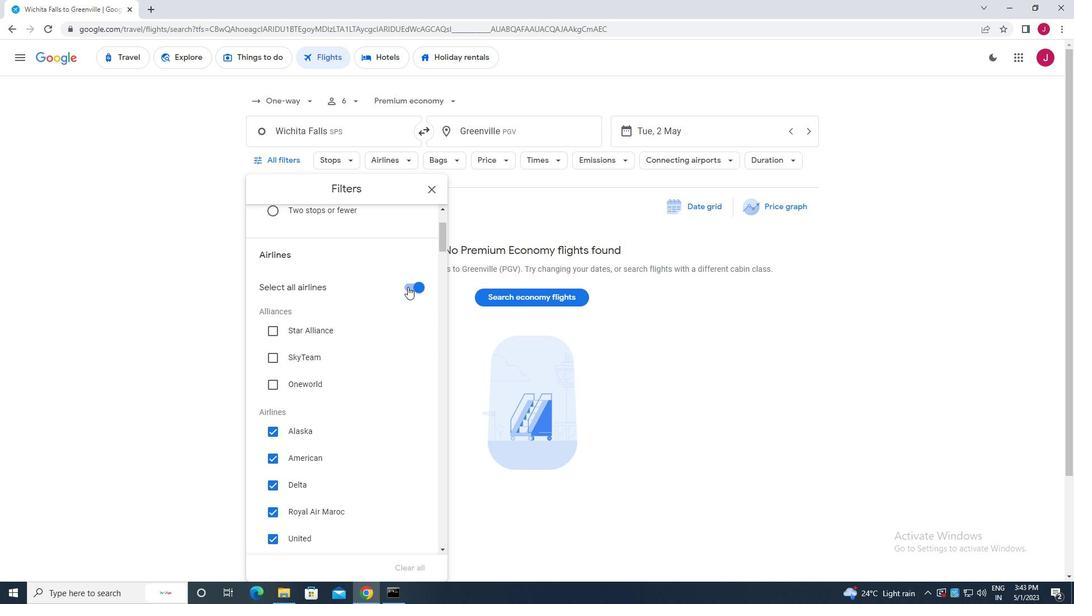 
Action: Mouse scrolled (408, 286) with delta (0, 0)
Screenshot: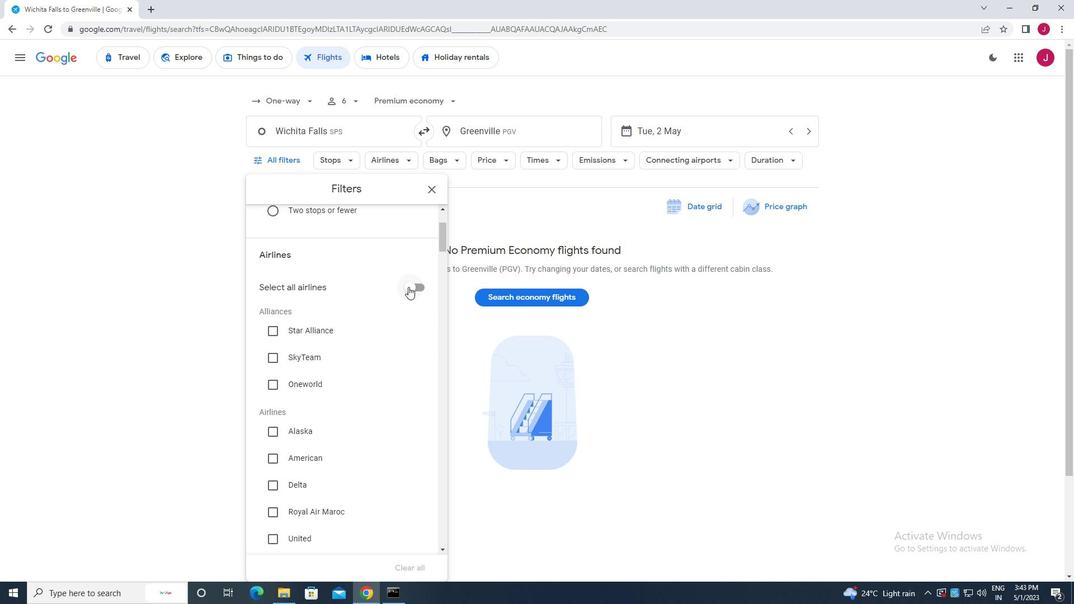 
Action: Mouse scrolled (408, 286) with delta (0, 0)
Screenshot: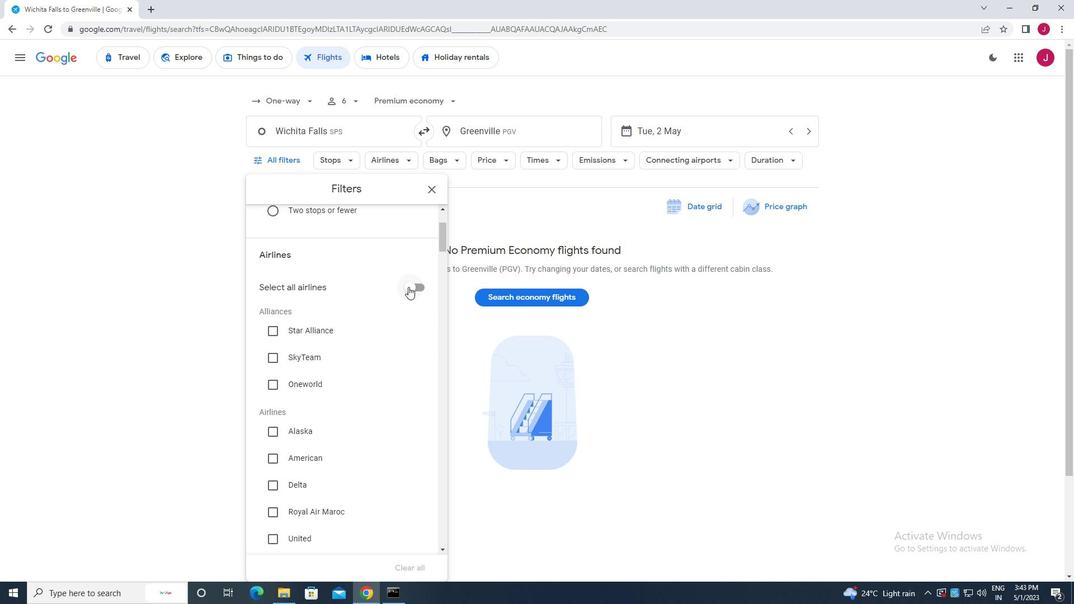 
Action: Mouse moved to (408, 287)
Screenshot: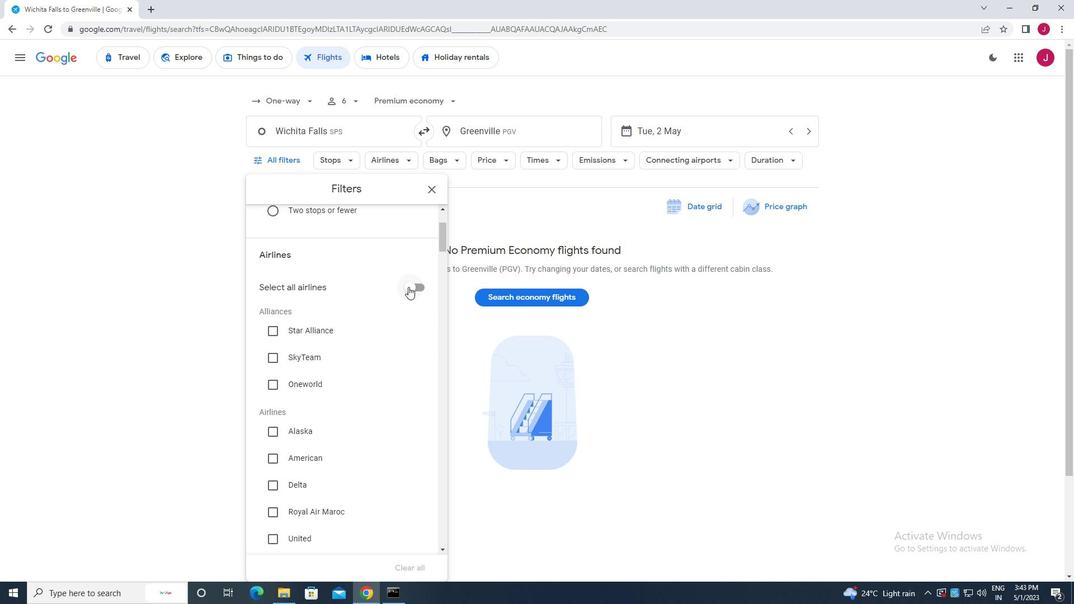 
Action: Mouse scrolled (408, 287) with delta (0, 0)
Screenshot: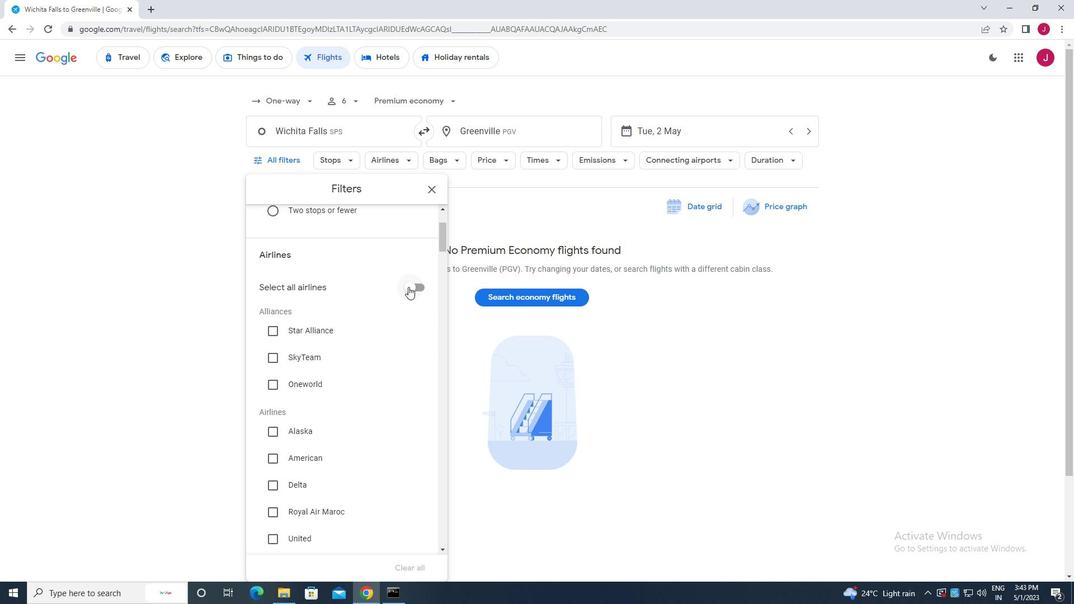 
Action: Mouse moved to (405, 318)
Screenshot: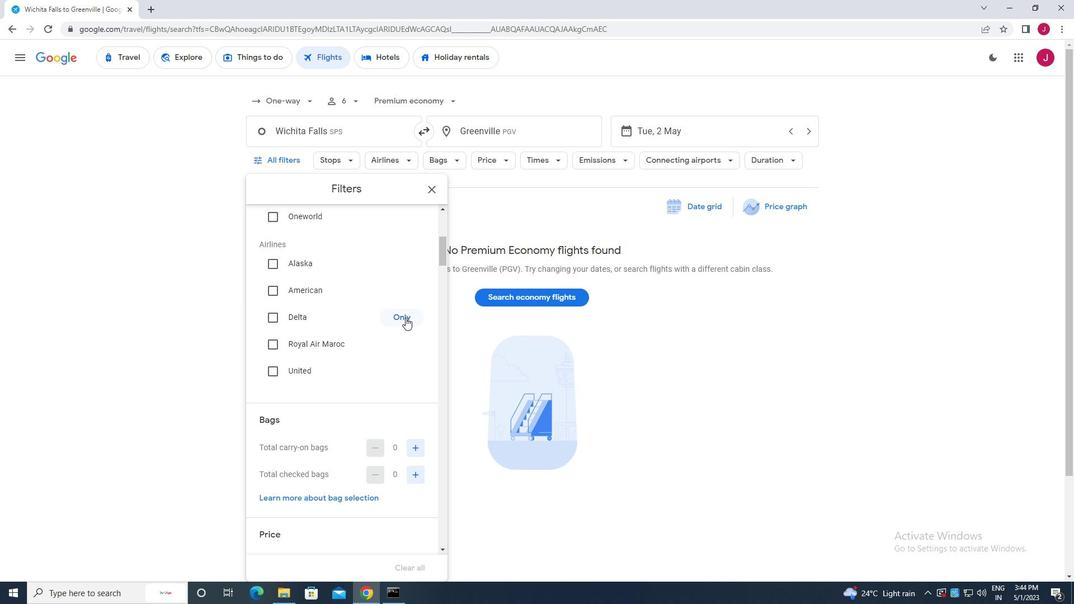 
Action: Mouse scrolled (405, 318) with delta (0, 0)
Screenshot: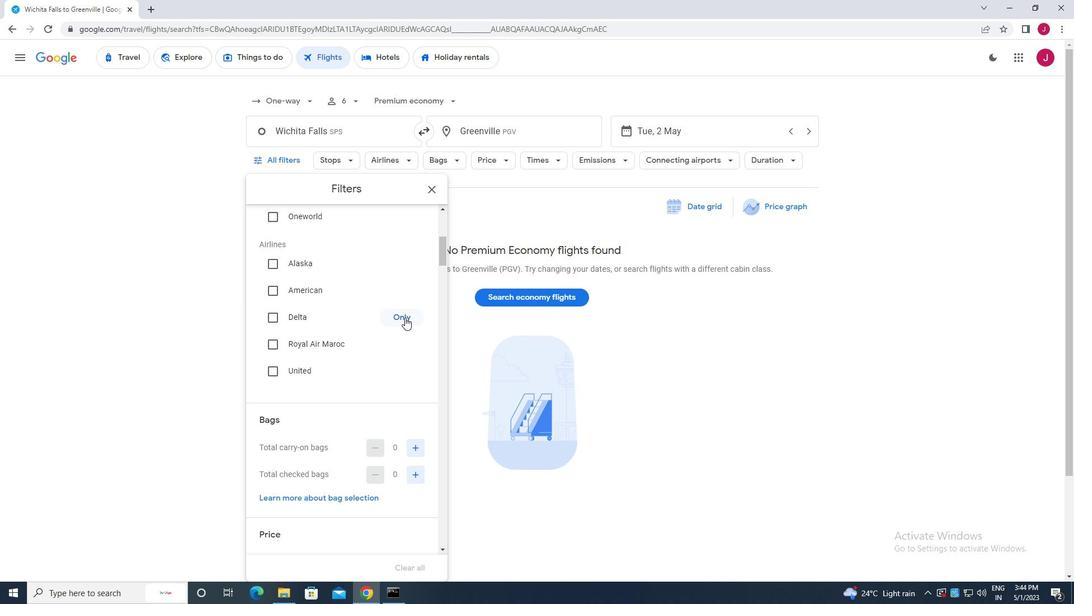 
Action: Mouse moved to (405, 319)
Screenshot: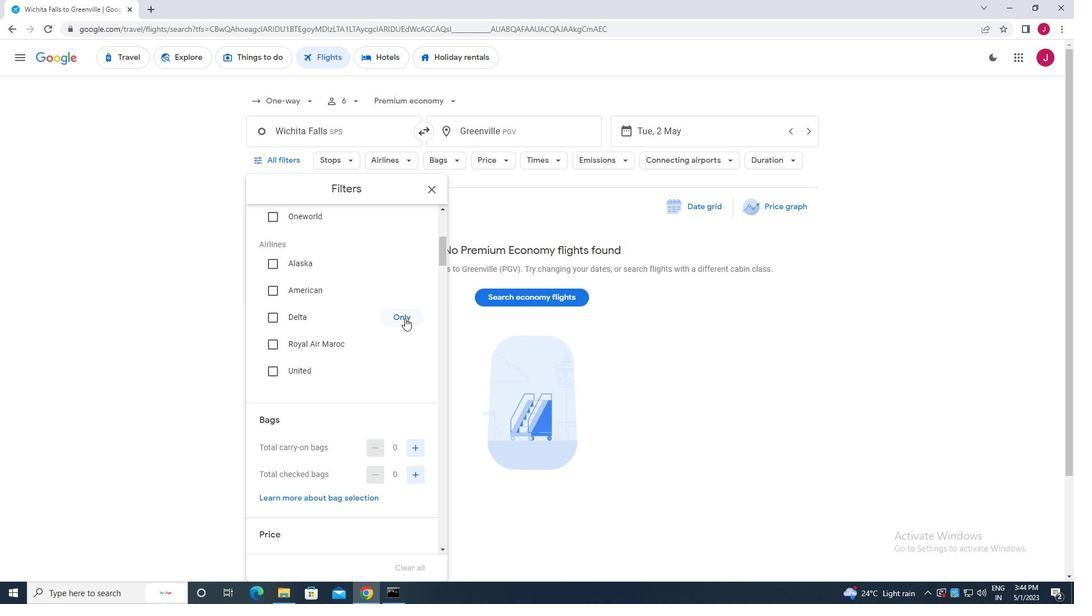 
Action: Mouse scrolled (405, 318) with delta (0, 0)
Screenshot: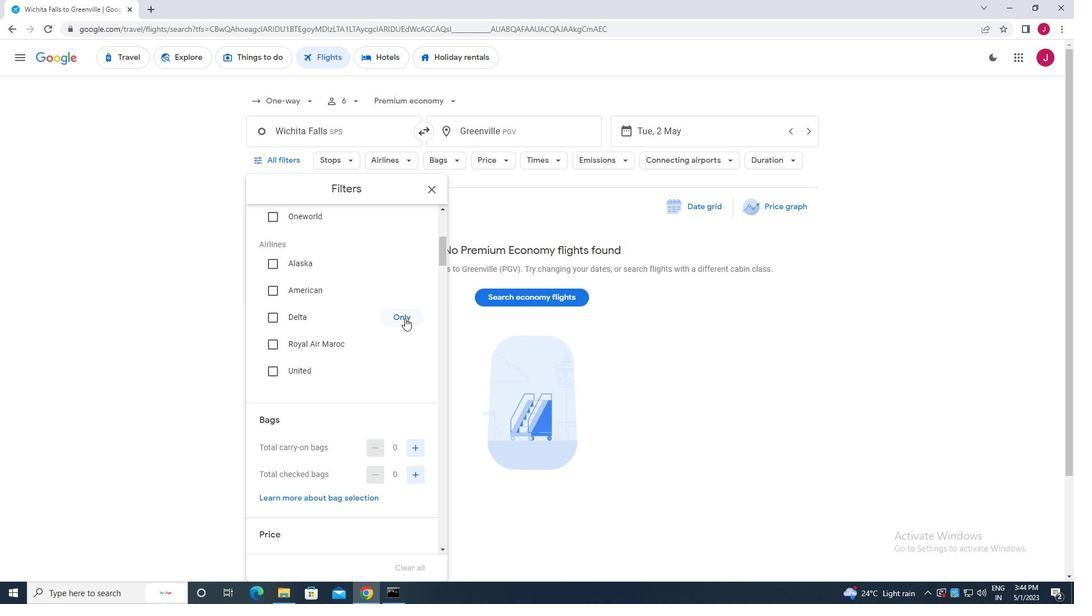 
Action: Mouse scrolled (405, 318) with delta (0, 0)
Screenshot: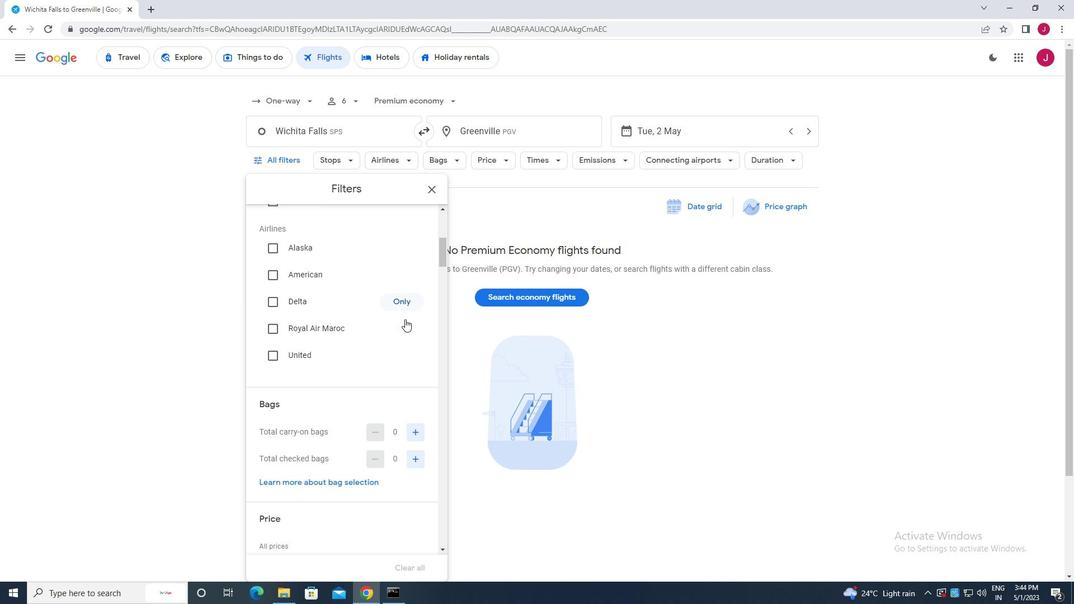 
Action: Mouse scrolled (405, 318) with delta (0, 0)
Screenshot: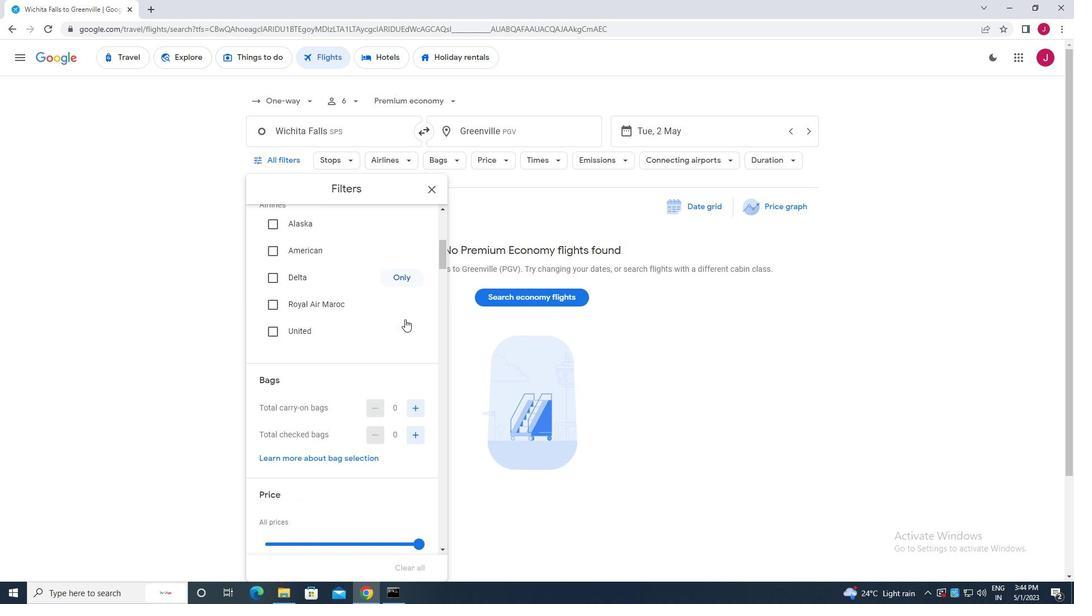 
Action: Mouse moved to (406, 316)
Screenshot: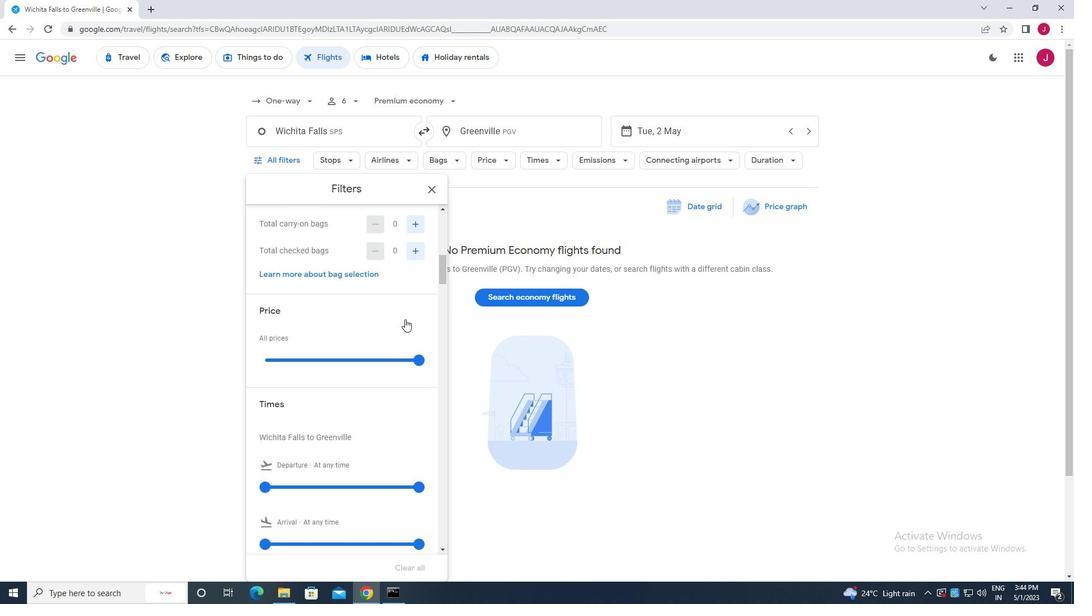 
Action: Mouse scrolled (406, 317) with delta (0, 0)
Screenshot: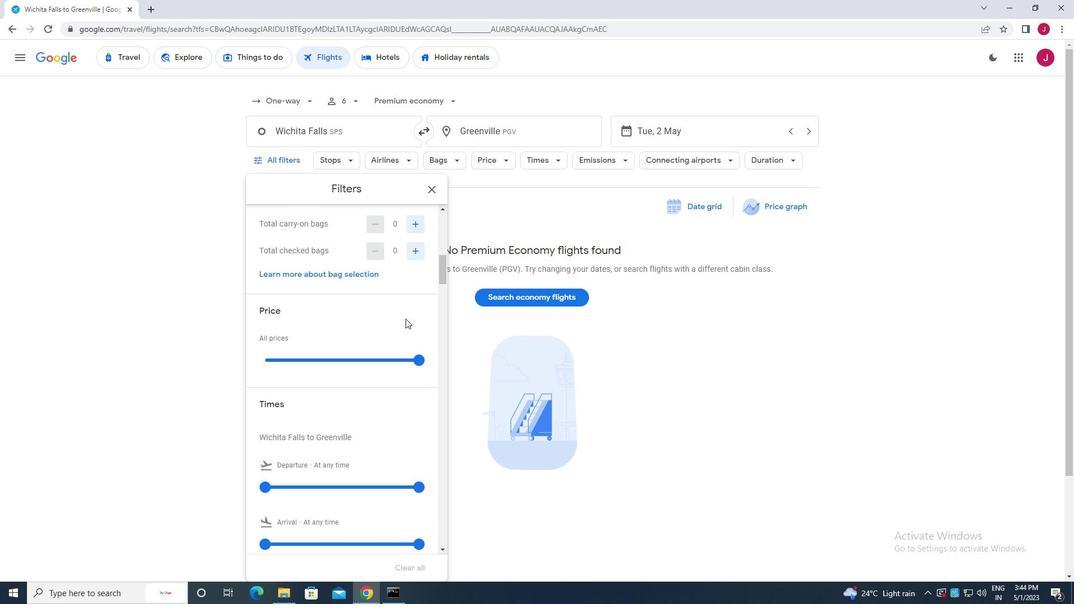 
Action: Mouse moved to (416, 279)
Screenshot: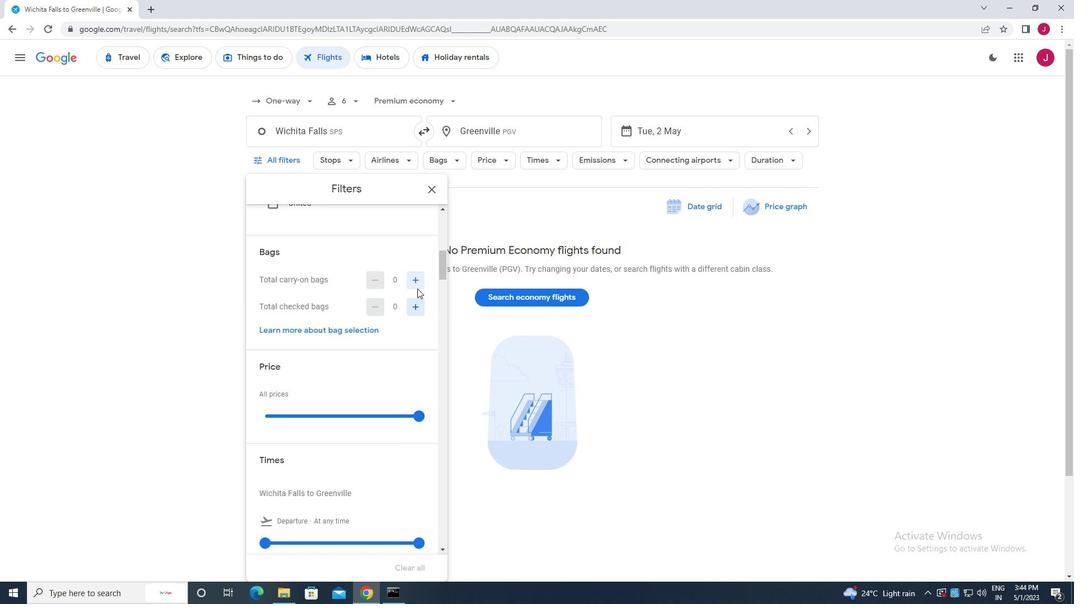 
Action: Mouse pressed left at (416, 279)
Screenshot: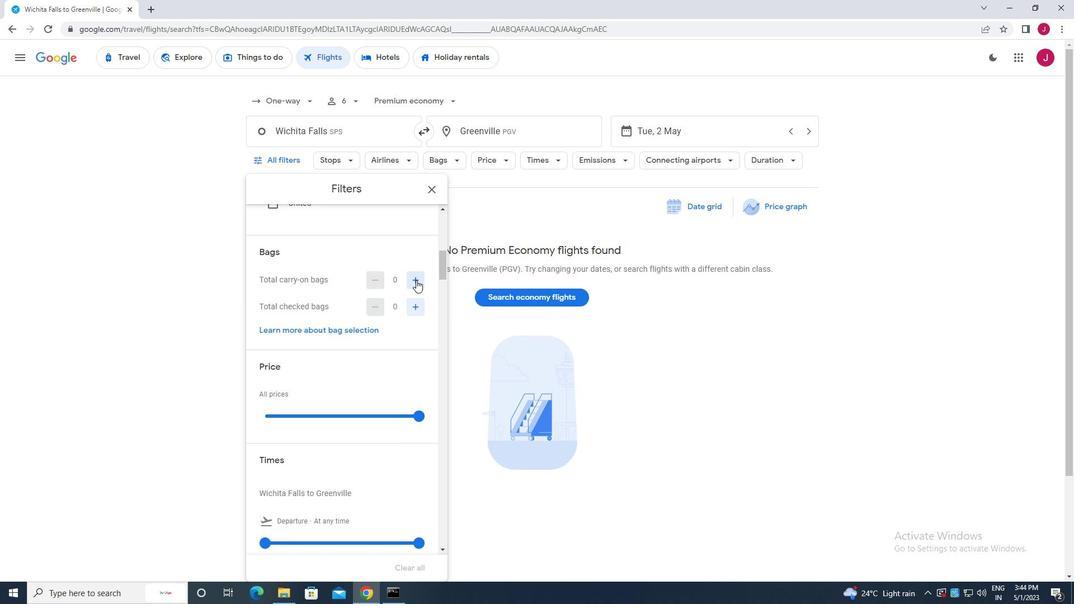 
Action: Mouse scrolled (416, 279) with delta (0, 0)
Screenshot: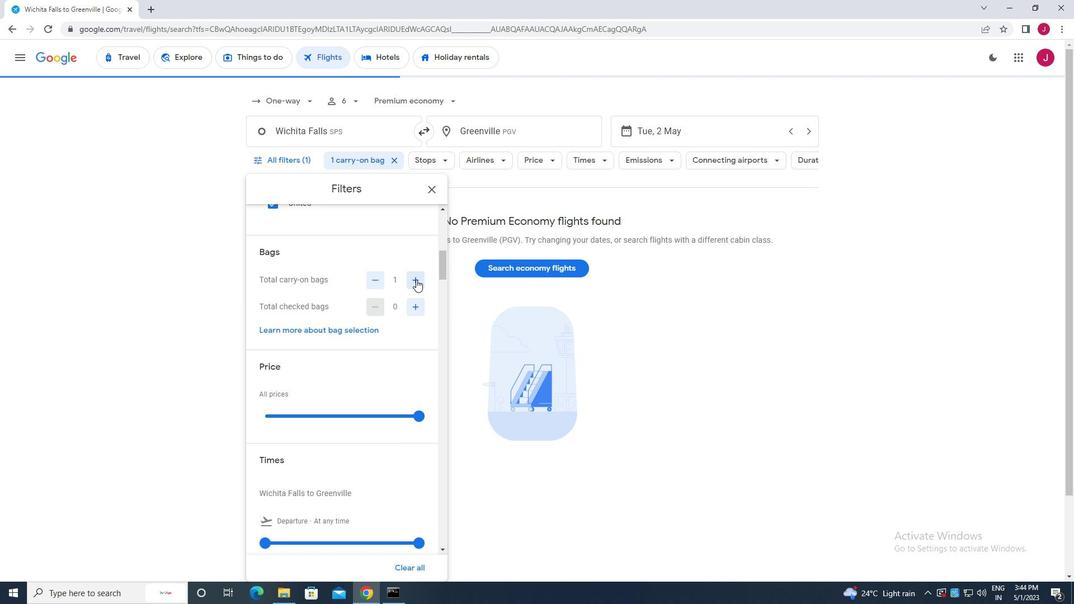 
Action: Mouse moved to (415, 281)
Screenshot: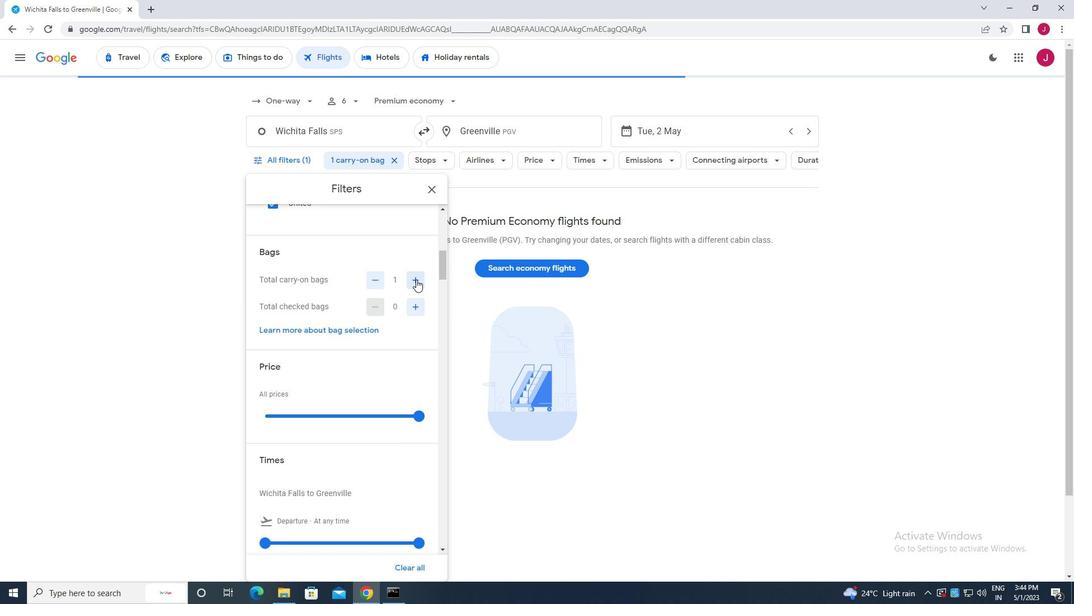 
Action: Mouse scrolled (415, 280) with delta (0, 0)
Screenshot: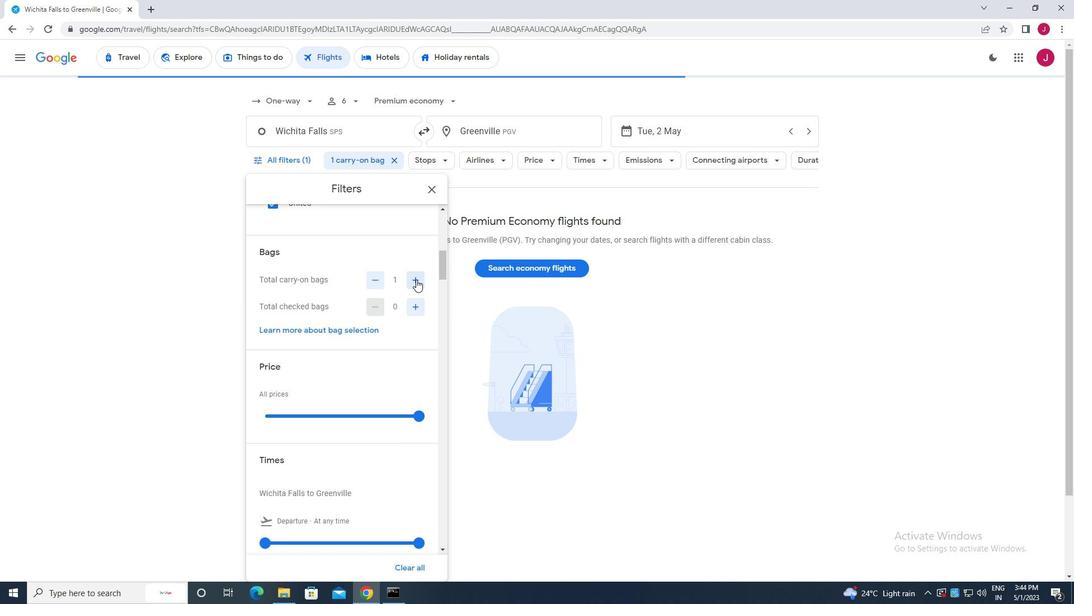 
Action: Mouse moved to (420, 304)
Screenshot: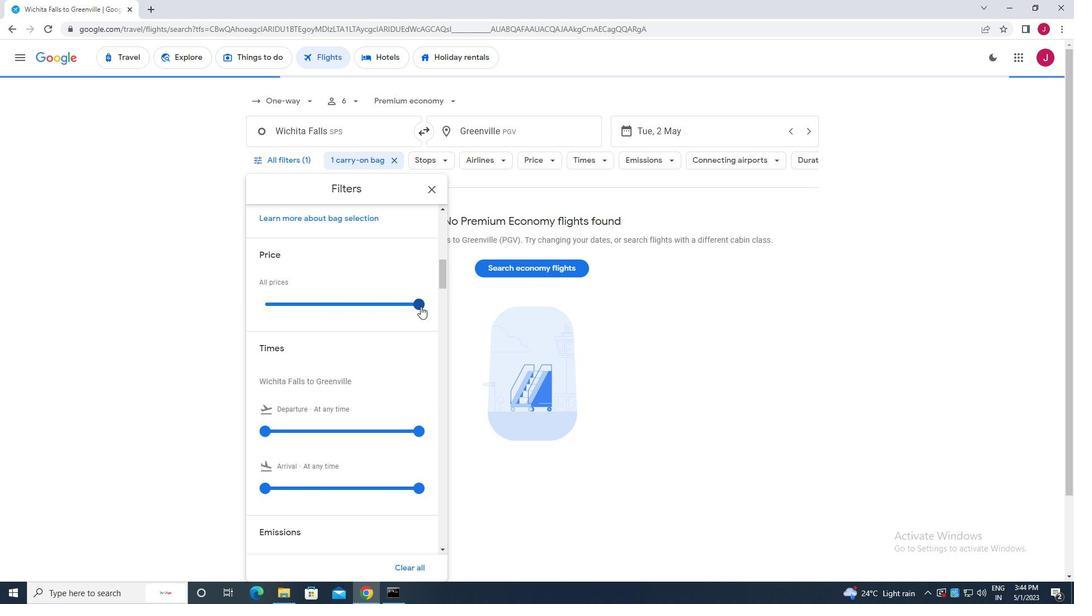 
Action: Mouse pressed left at (420, 304)
Screenshot: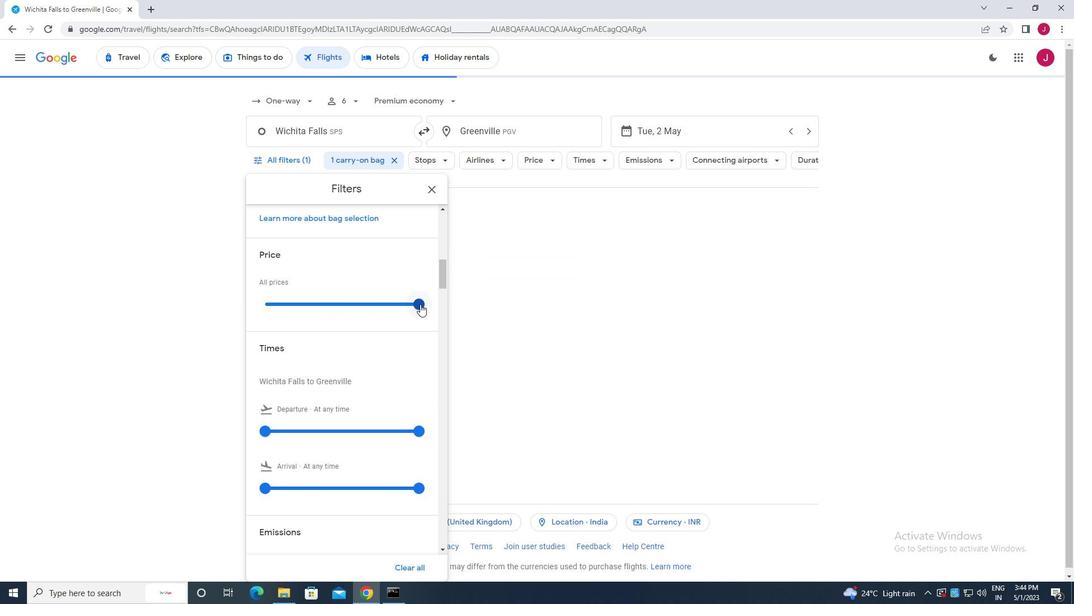 
Action: Mouse moved to (268, 429)
Screenshot: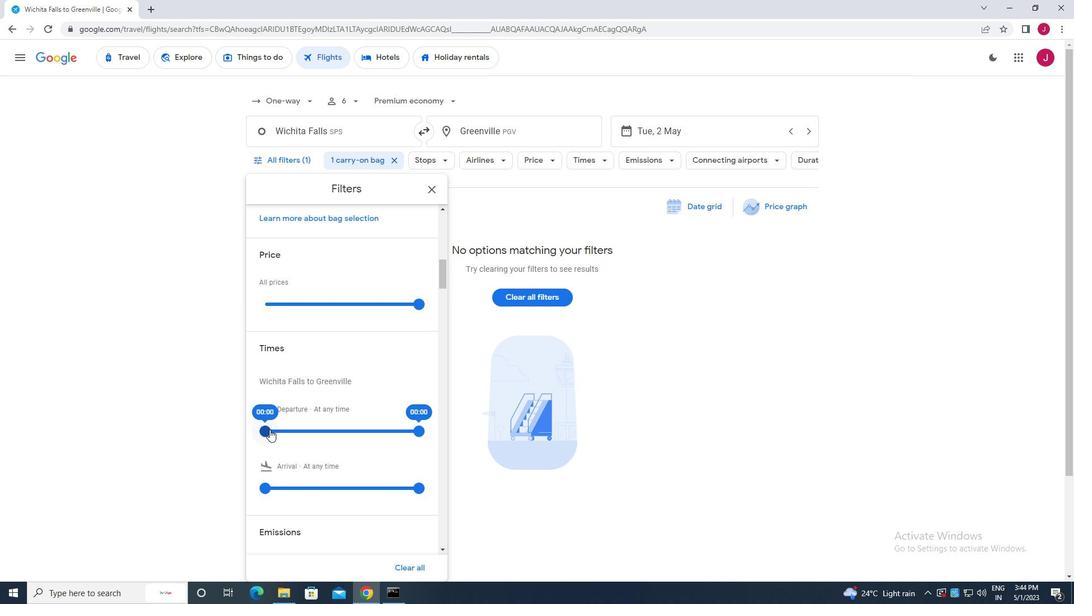
Action: Mouse pressed left at (268, 429)
Screenshot: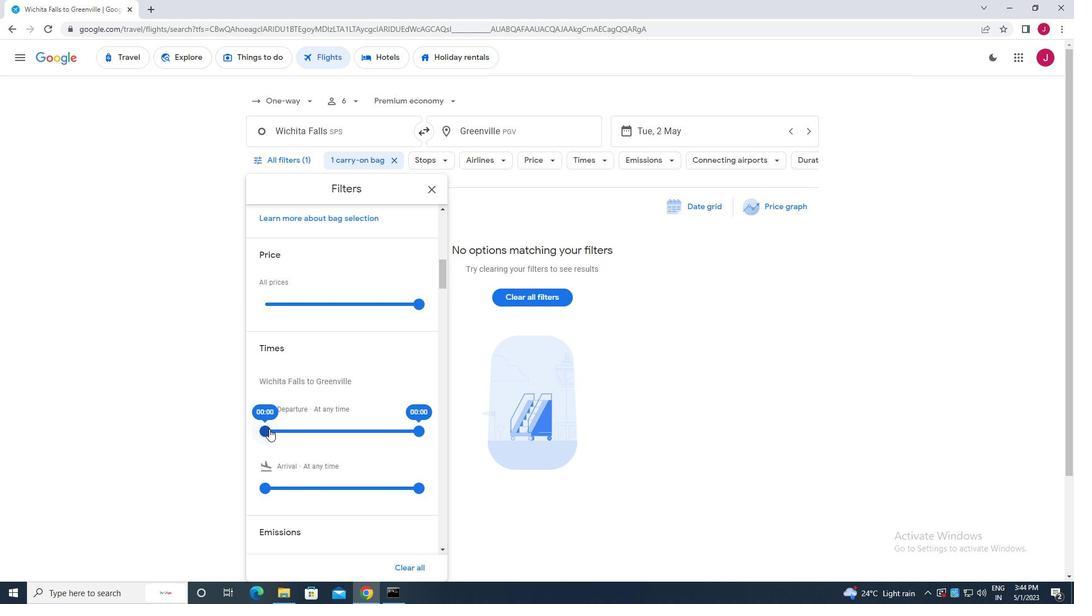
Action: Mouse moved to (306, 427)
Screenshot: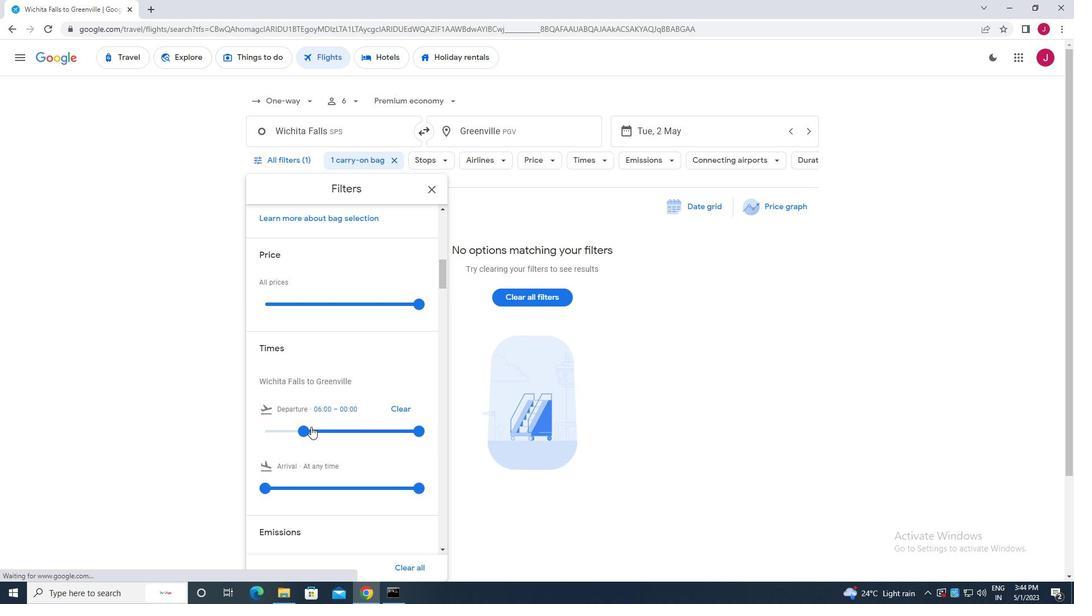 
Action: Mouse pressed left at (306, 427)
Screenshot: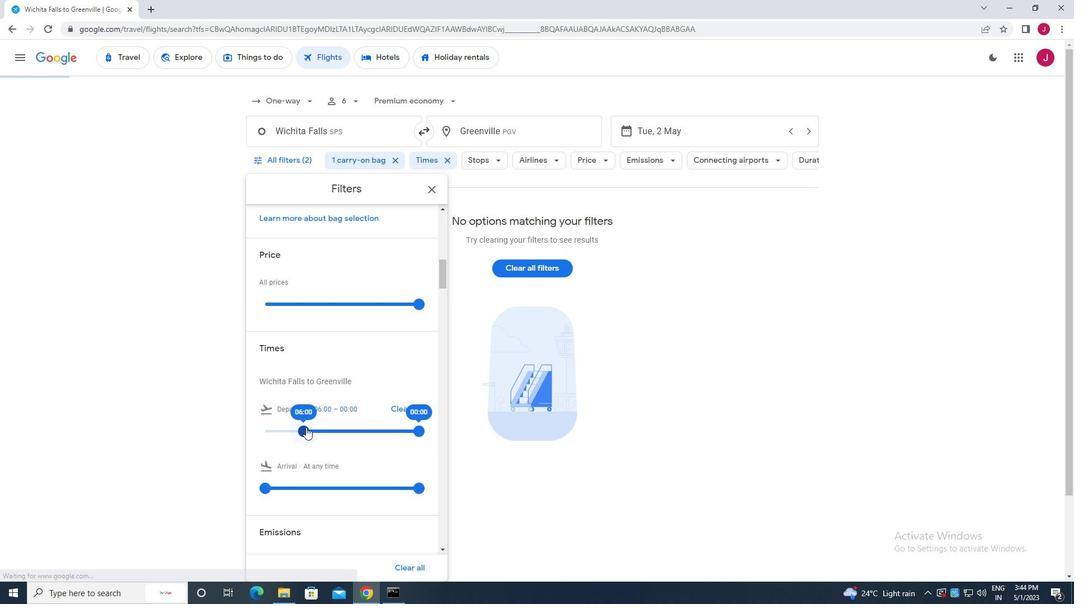 
Action: Mouse moved to (421, 428)
Screenshot: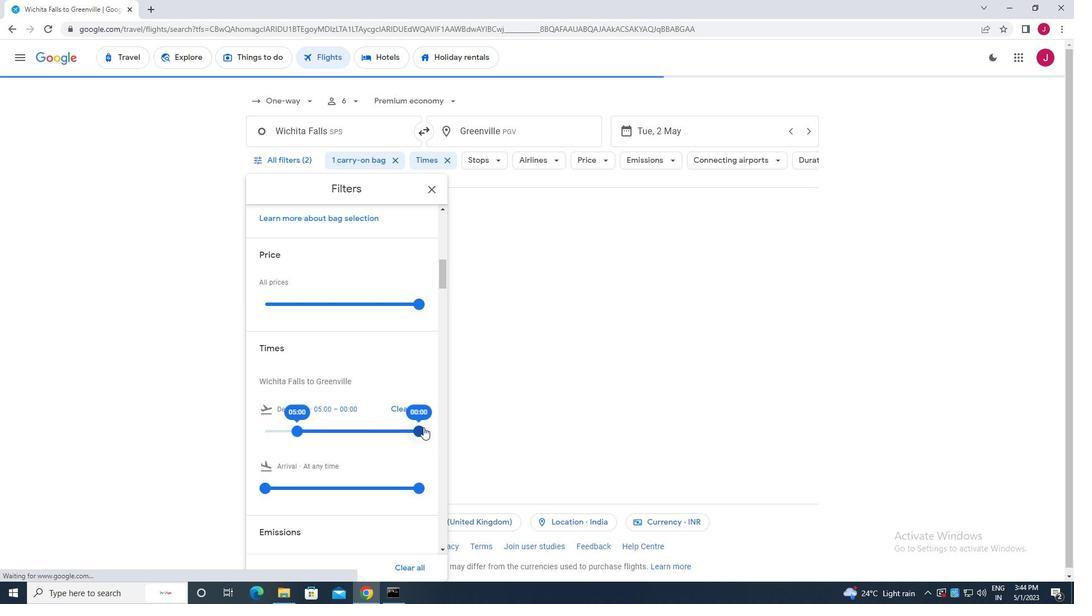 
Action: Mouse pressed left at (421, 428)
Screenshot: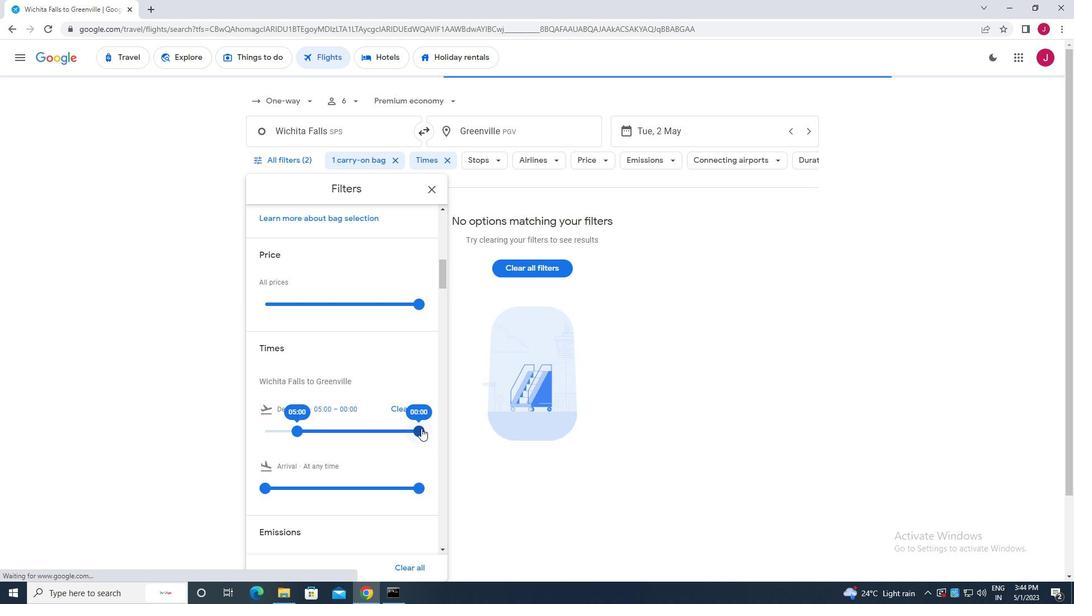 
Action: Mouse moved to (437, 187)
Screenshot: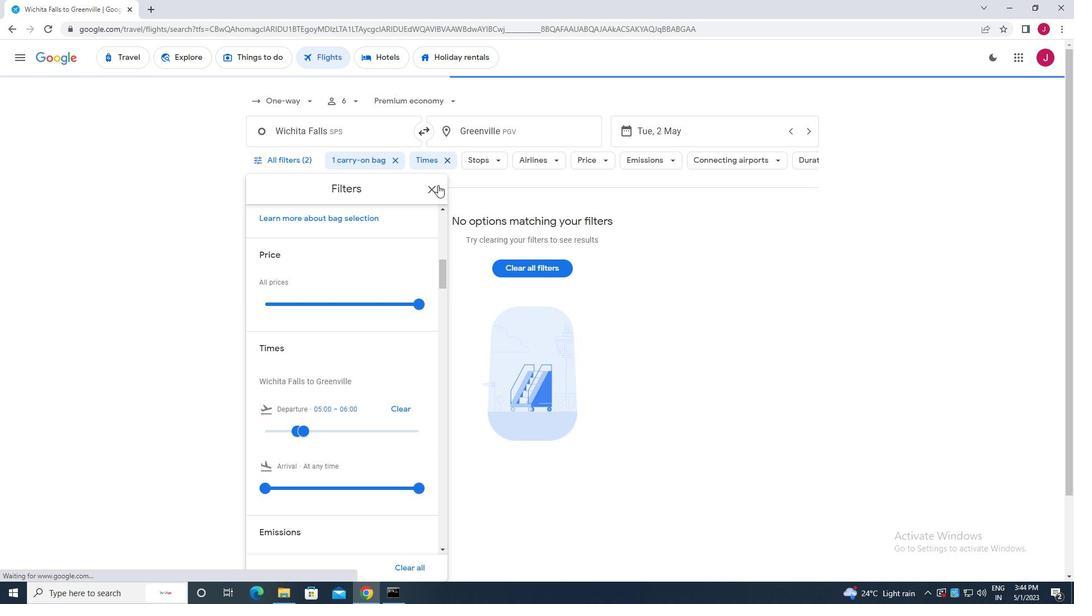 
Action: Mouse pressed left at (437, 187)
Screenshot: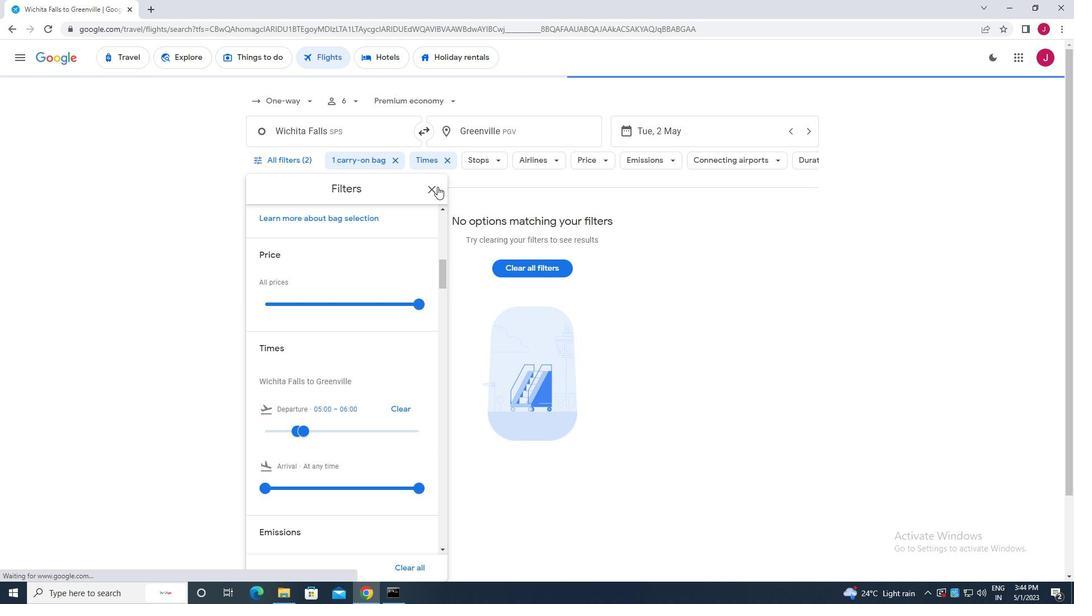 
Action: Mouse moved to (437, 196)
Screenshot: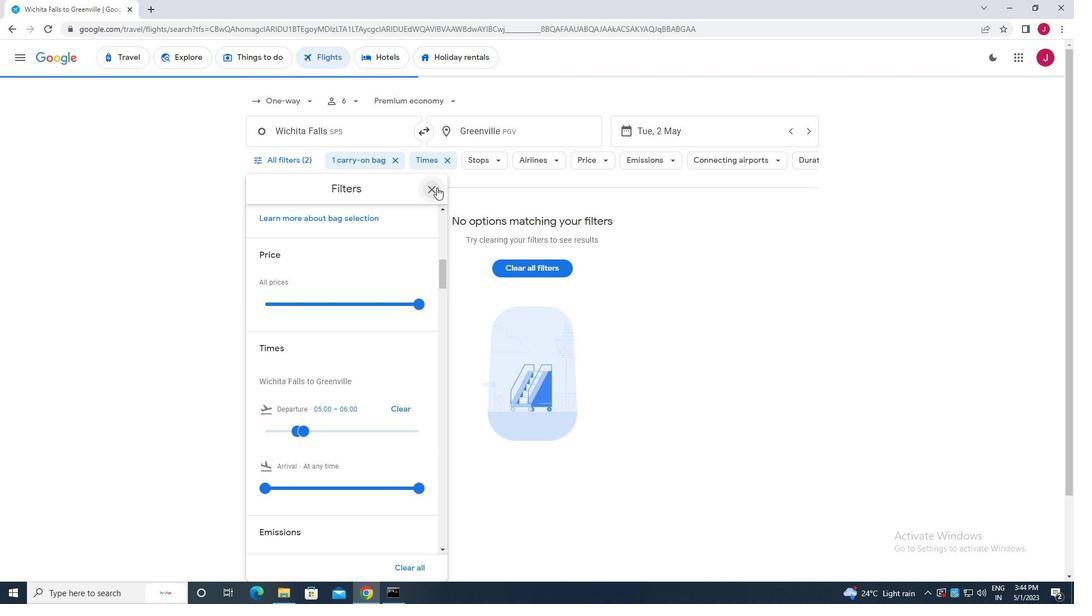 
